Task: Find connections with filter location Alcalá de Guadaira with filter topic #personaltraining with filter profile language Potuguese with filter current company Arup with filter school PRIST University - India with filter industry Dentists with filter service category Information Management with filter keywords title Political Scientist
Action: Mouse moved to (519, 66)
Screenshot: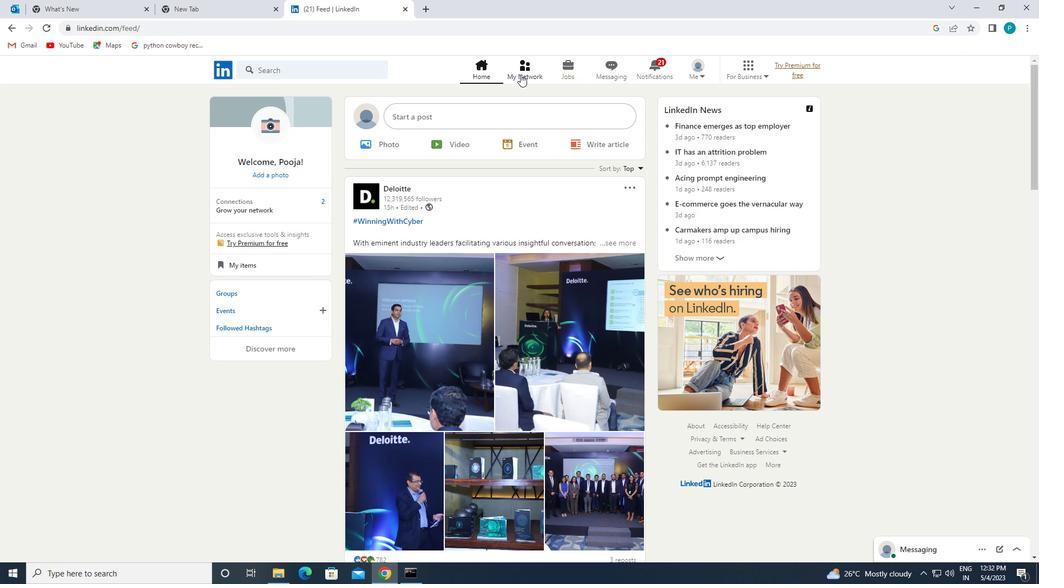 
Action: Mouse pressed left at (519, 66)
Screenshot: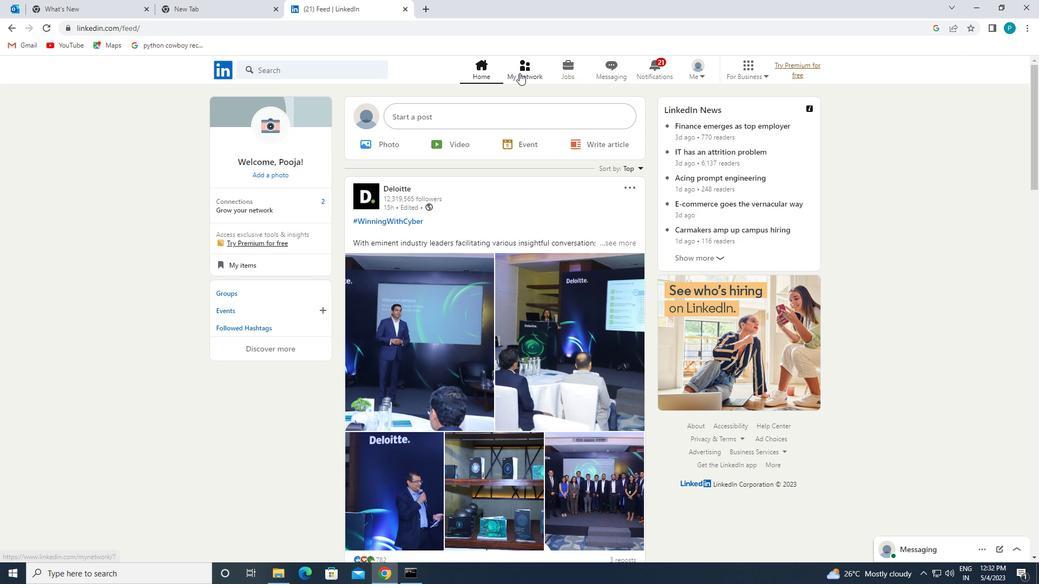 
Action: Mouse moved to (314, 130)
Screenshot: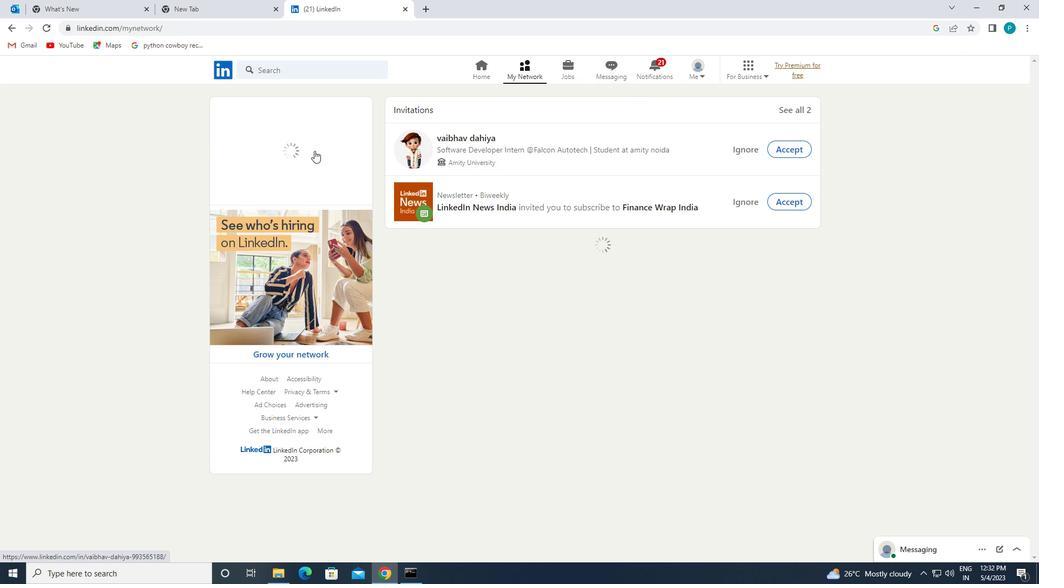 
Action: Mouse pressed left at (314, 130)
Screenshot: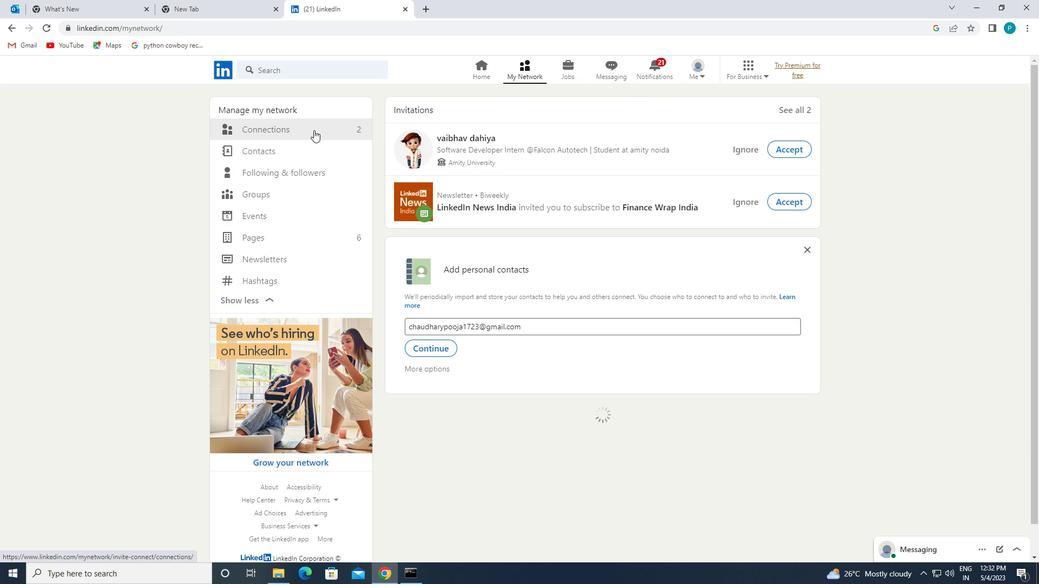 
Action: Mouse moved to (581, 132)
Screenshot: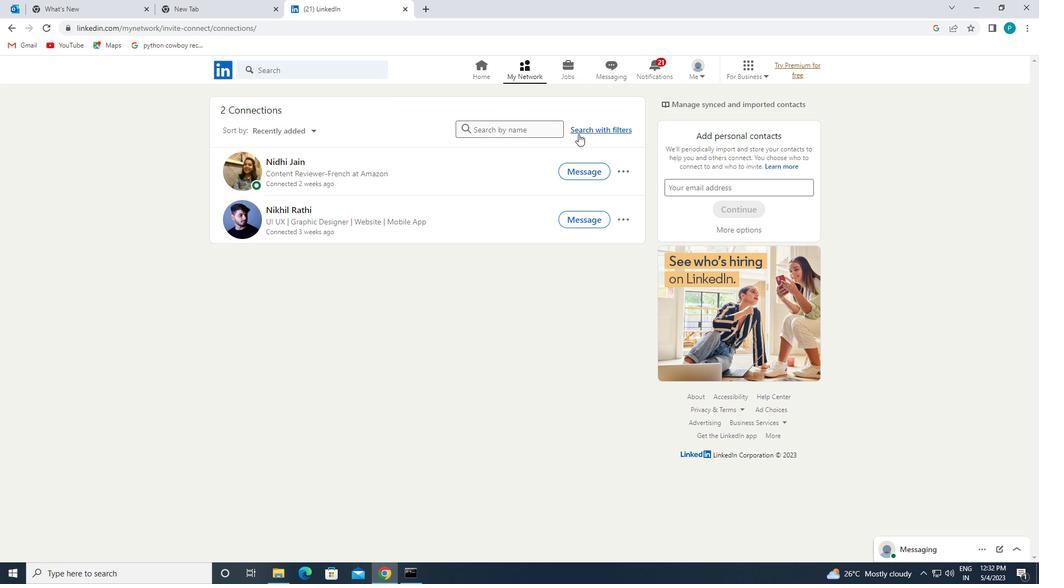 
Action: Mouse pressed left at (581, 132)
Screenshot: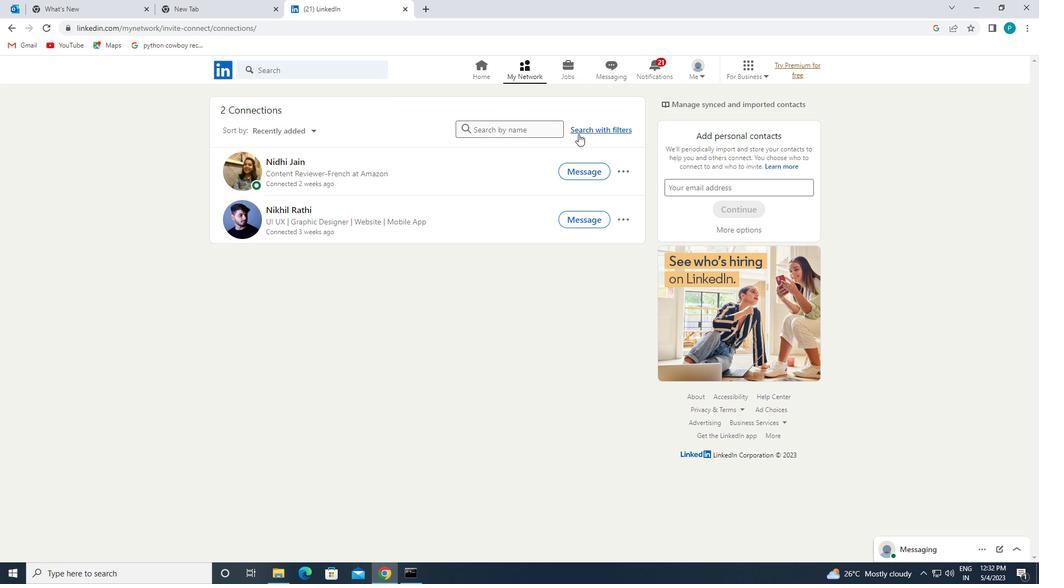 
Action: Mouse moved to (551, 103)
Screenshot: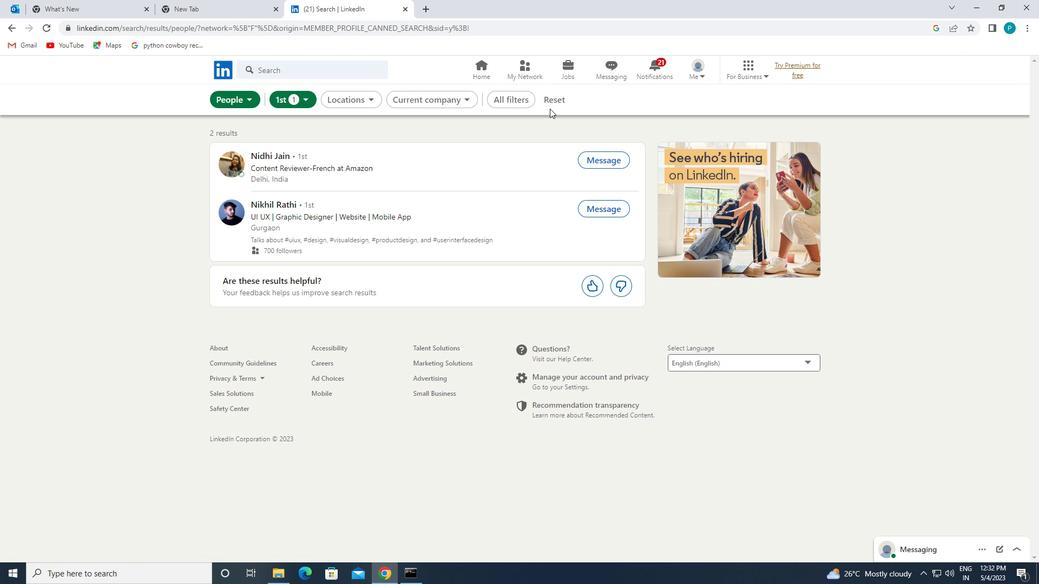 
Action: Mouse pressed left at (551, 103)
Screenshot: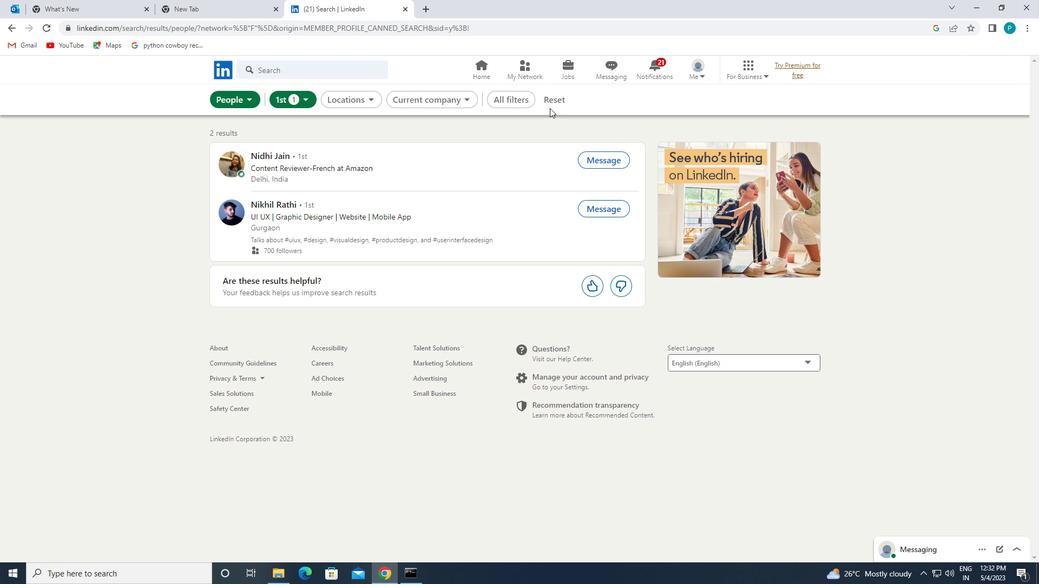 
Action: Mouse moved to (538, 95)
Screenshot: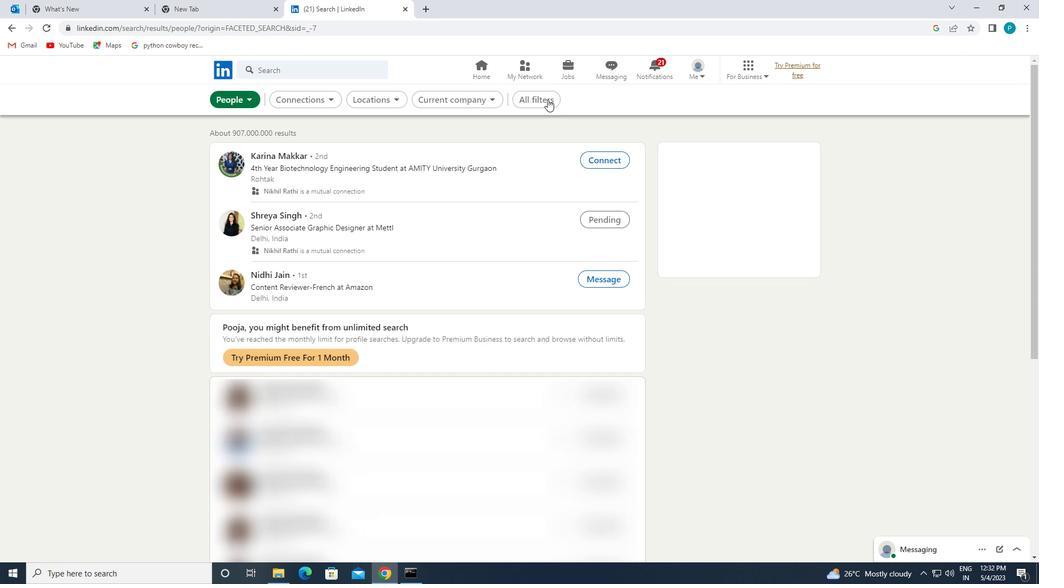 
Action: Mouse pressed left at (538, 95)
Screenshot: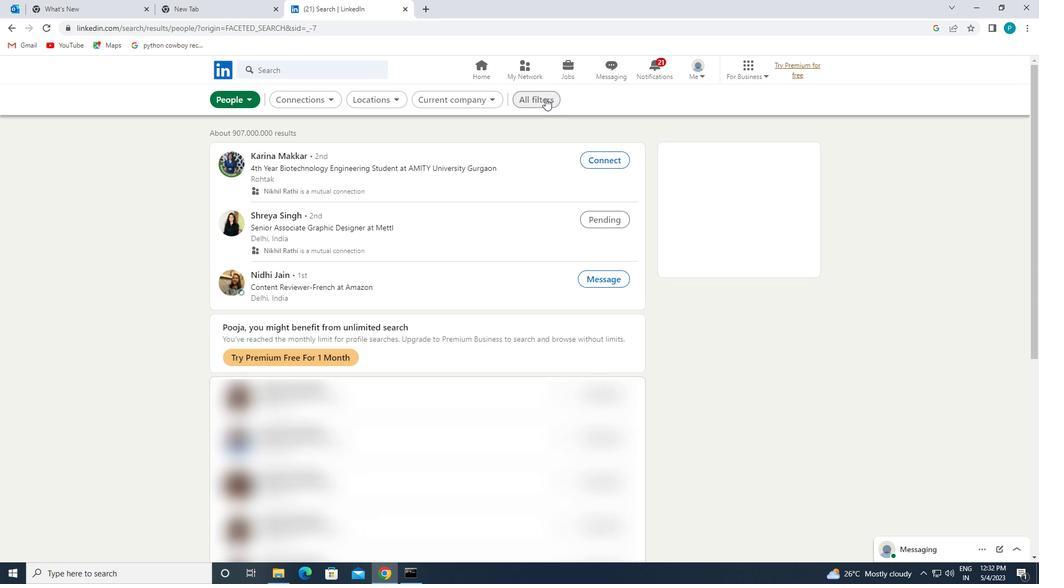 
Action: Mouse moved to (1007, 330)
Screenshot: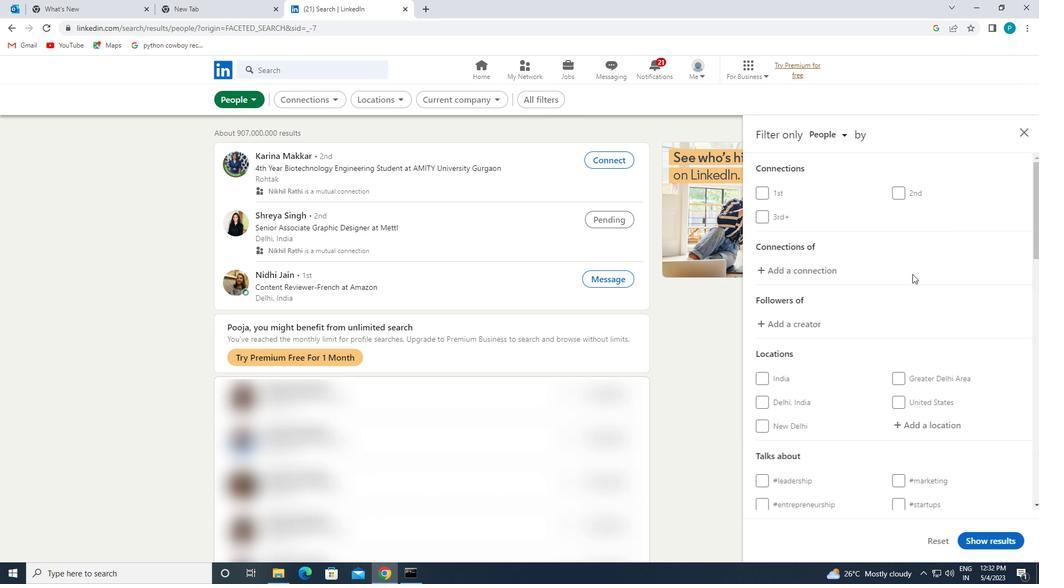 
Action: Mouse scrolled (1007, 329) with delta (0, 0)
Screenshot: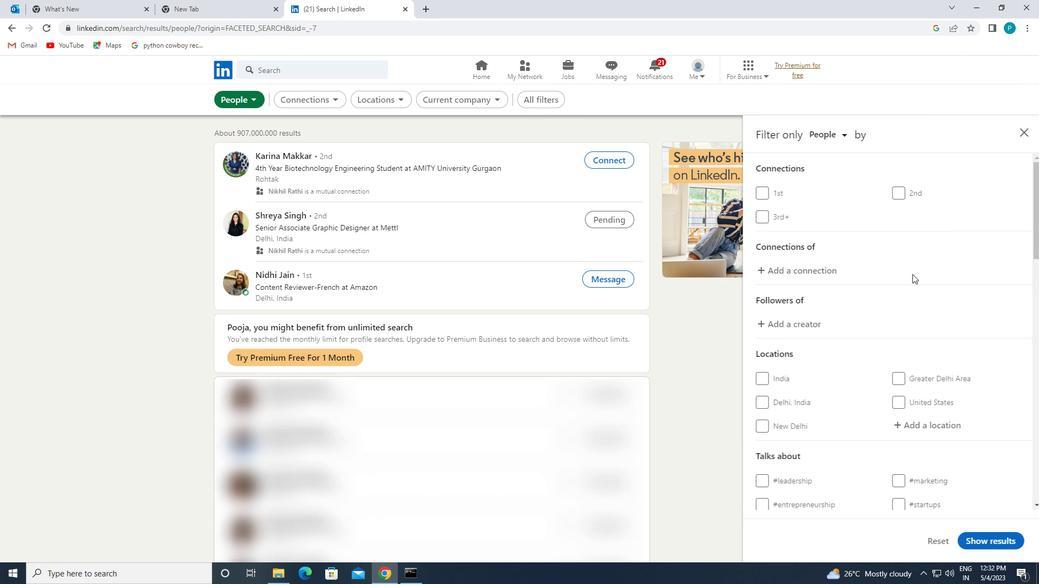 
Action: Mouse scrolled (1007, 329) with delta (0, 0)
Screenshot: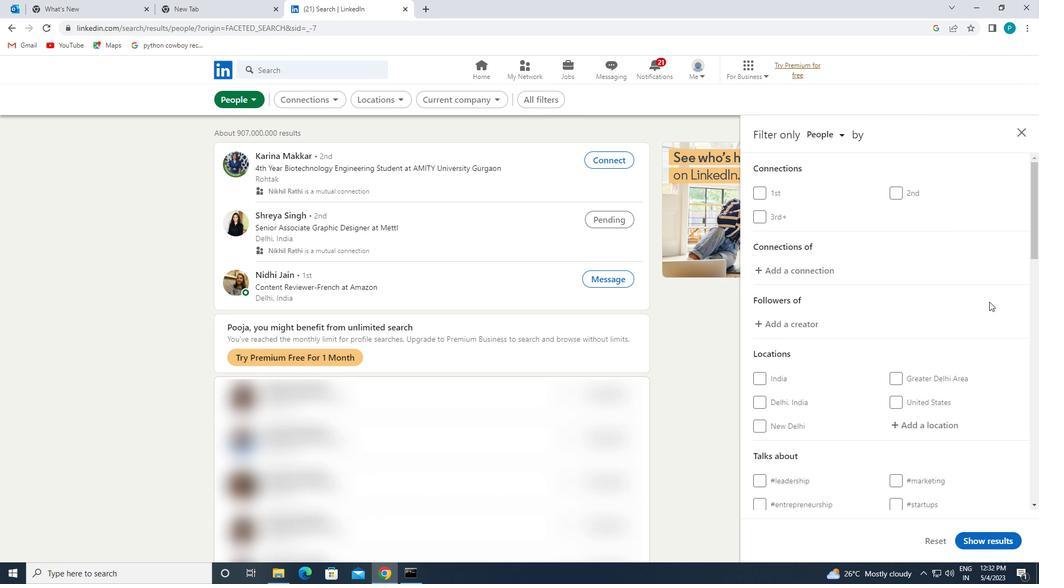 
Action: Mouse moved to (1007, 330)
Screenshot: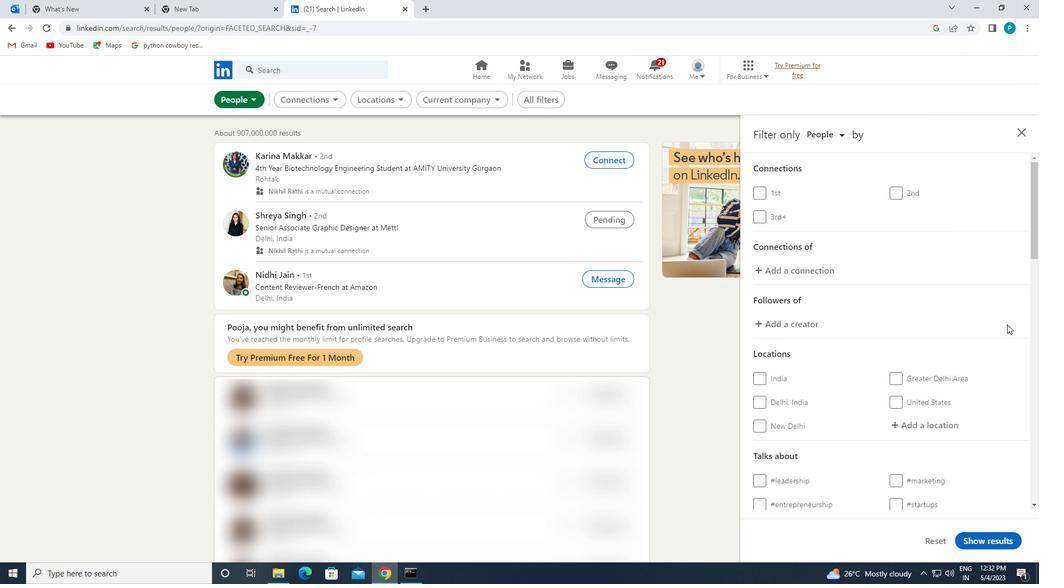
Action: Mouse scrolled (1007, 330) with delta (0, 0)
Screenshot: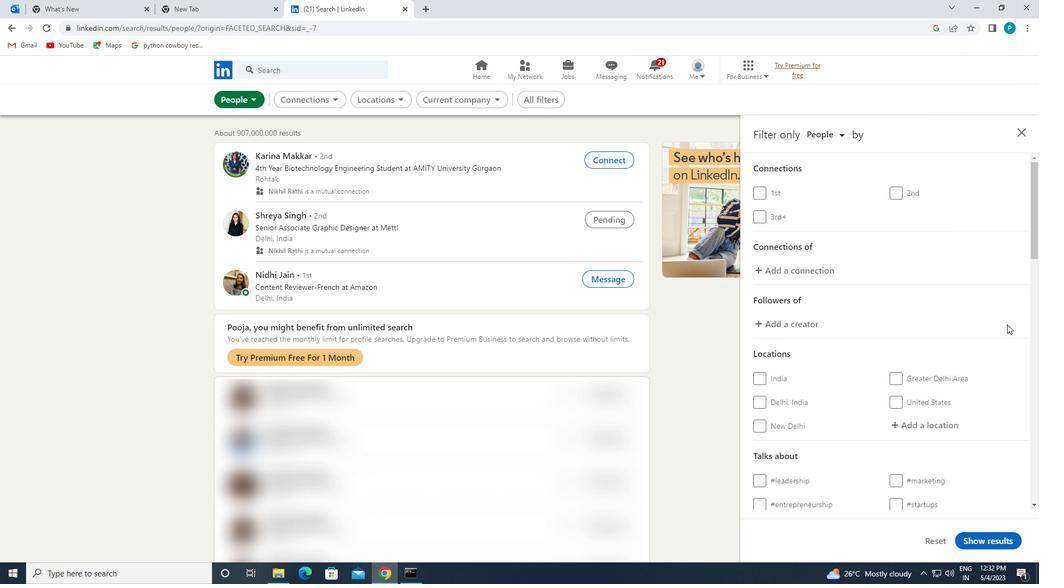 
Action: Mouse moved to (900, 265)
Screenshot: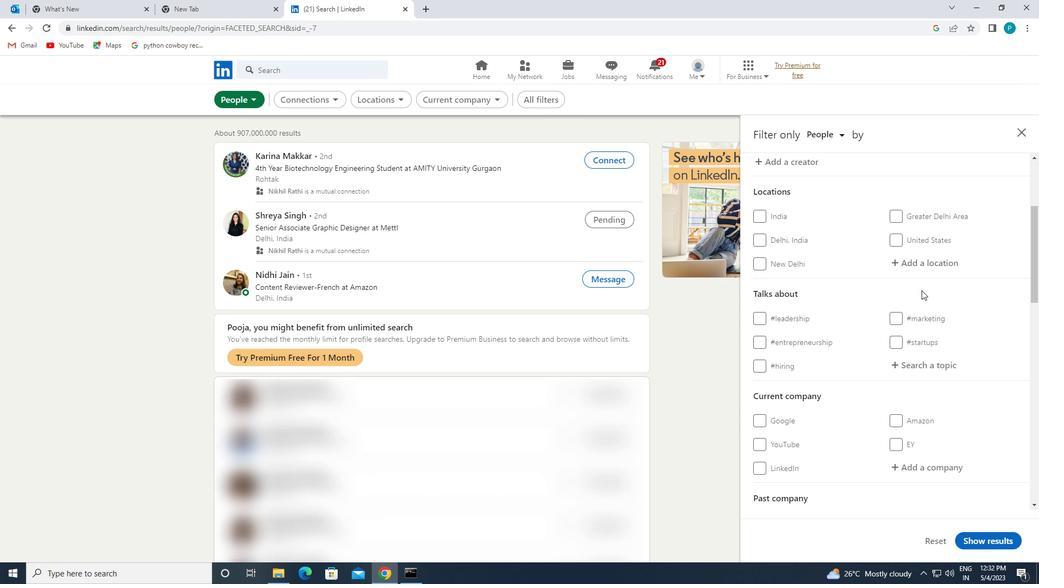 
Action: Mouse pressed left at (900, 265)
Screenshot: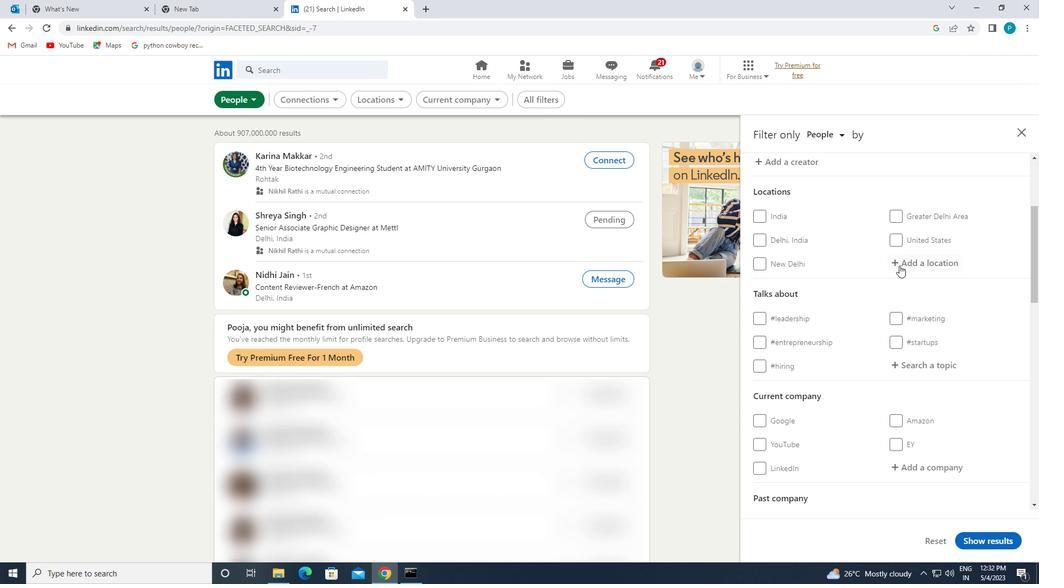 
Action: Mouse moved to (892, 268)
Screenshot: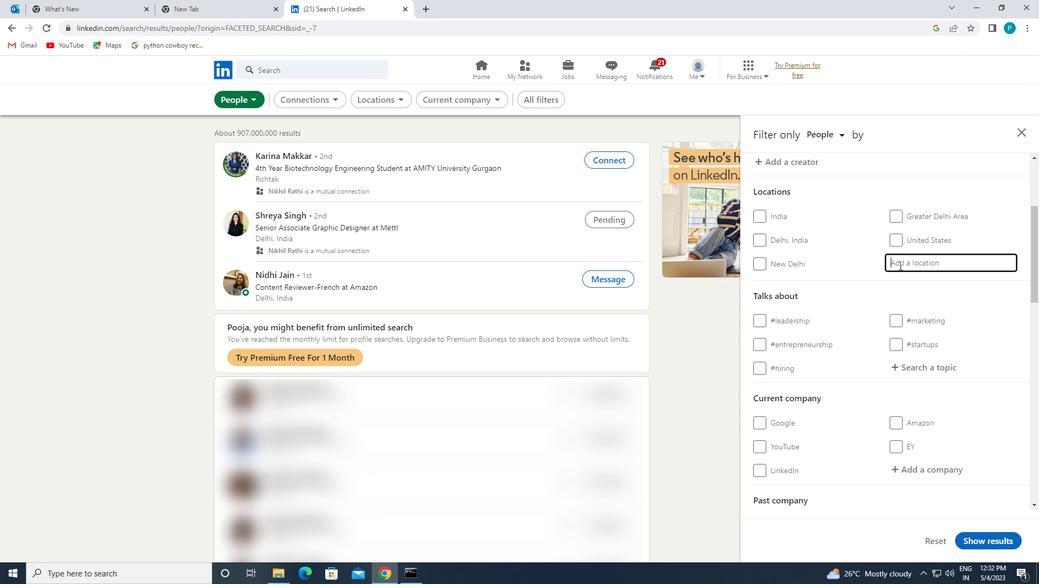 
Action: Key pressed <Key.caps_lock>a<Key.caps_lock>lcala
Screenshot: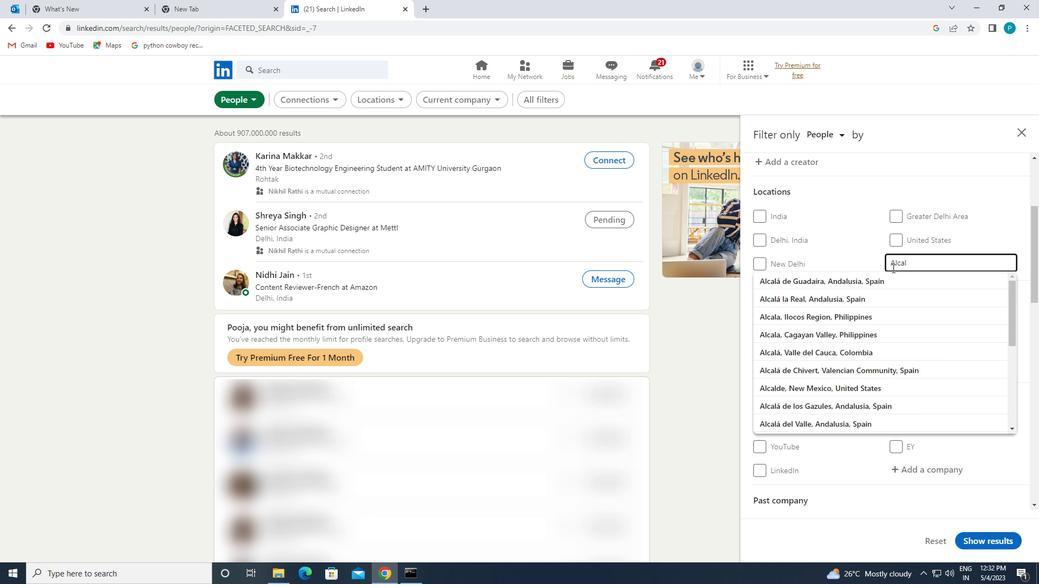 
Action: Mouse moved to (870, 278)
Screenshot: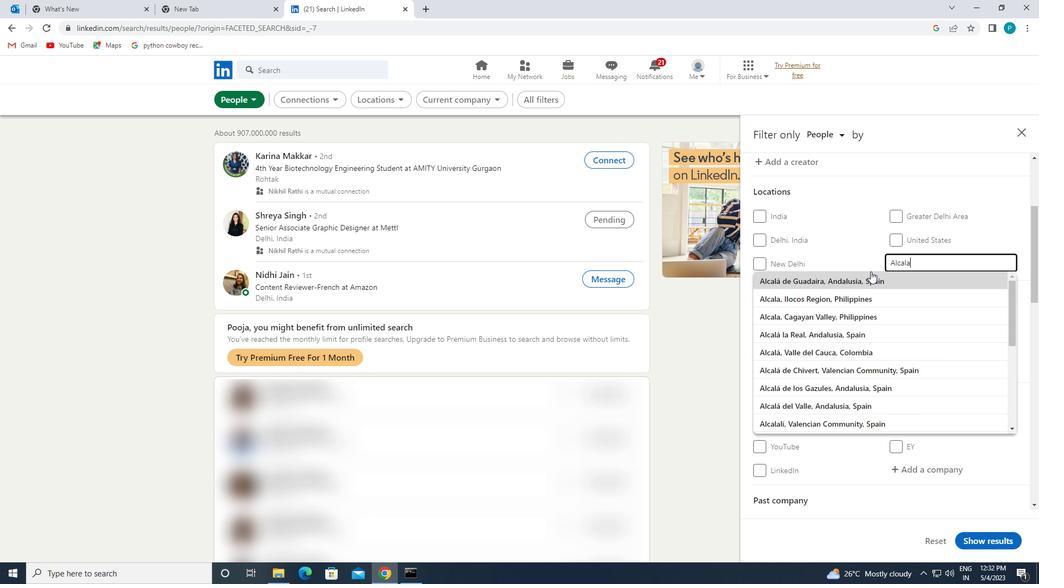 
Action: Mouse pressed left at (870, 278)
Screenshot: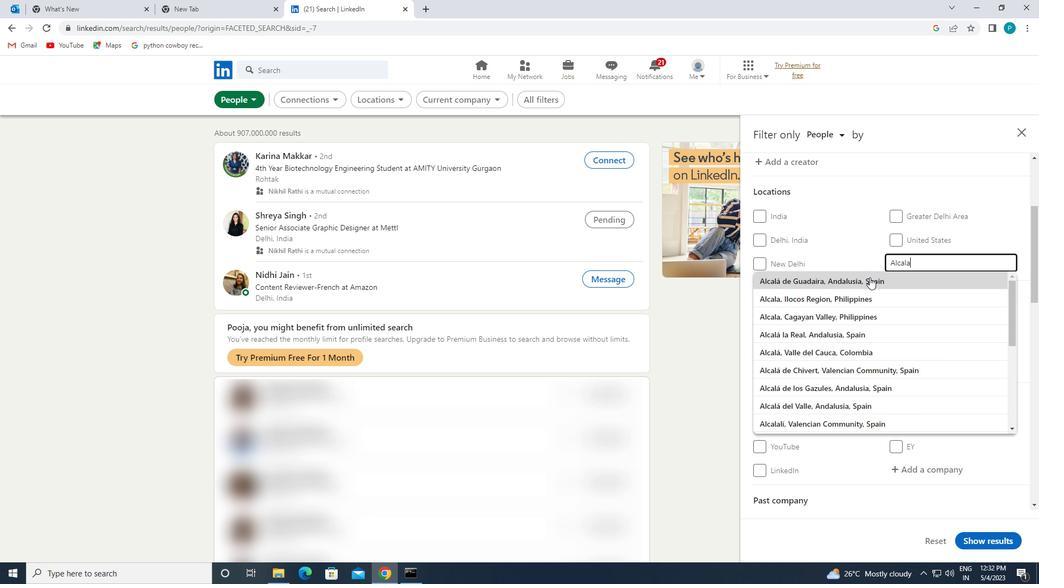 
Action: Mouse moved to (869, 278)
Screenshot: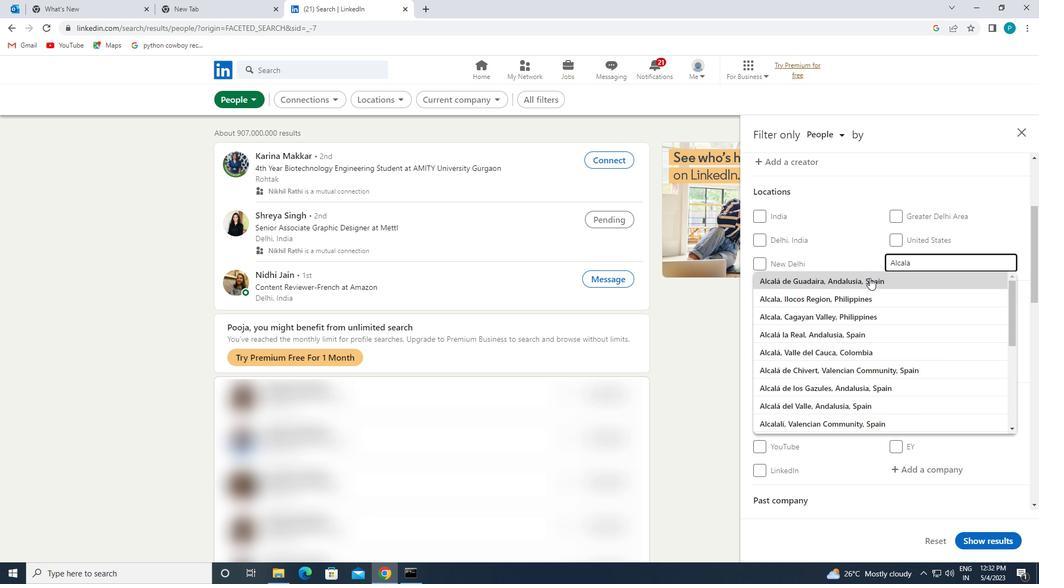 
Action: Mouse scrolled (869, 278) with delta (0, 0)
Screenshot: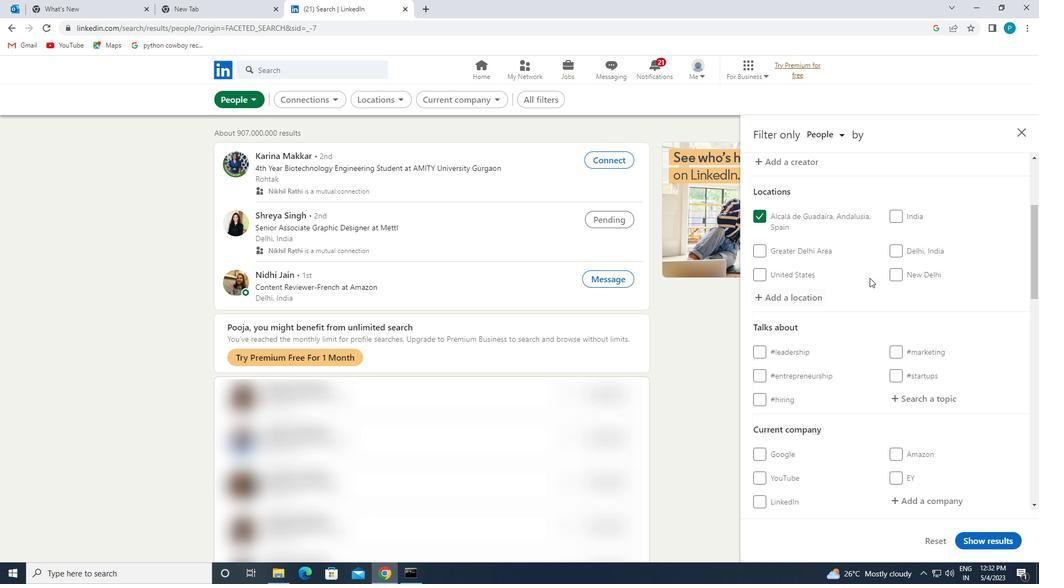 
Action: Mouse scrolled (869, 278) with delta (0, 0)
Screenshot: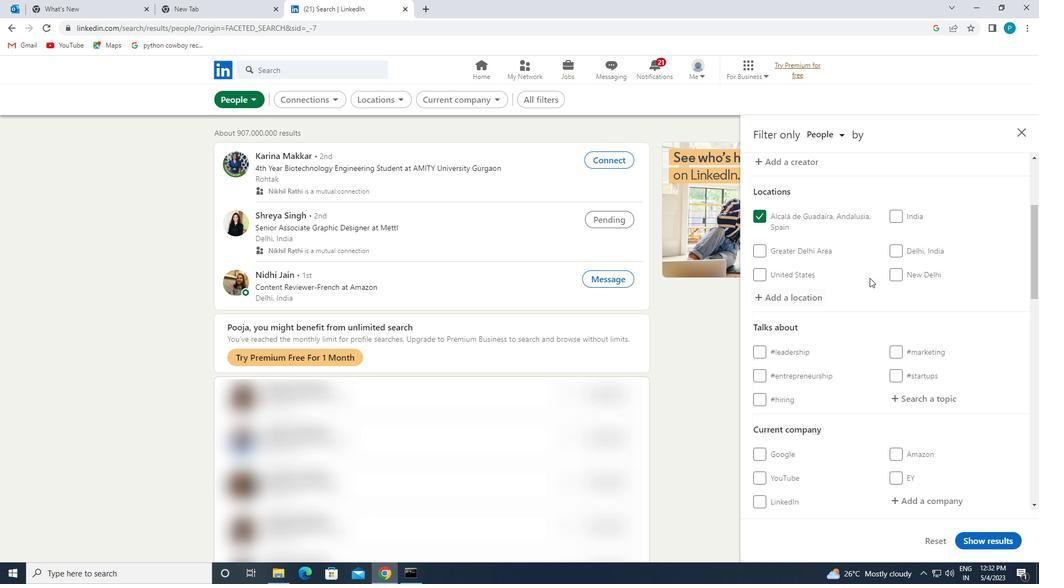 
Action: Mouse scrolled (869, 278) with delta (0, 0)
Screenshot: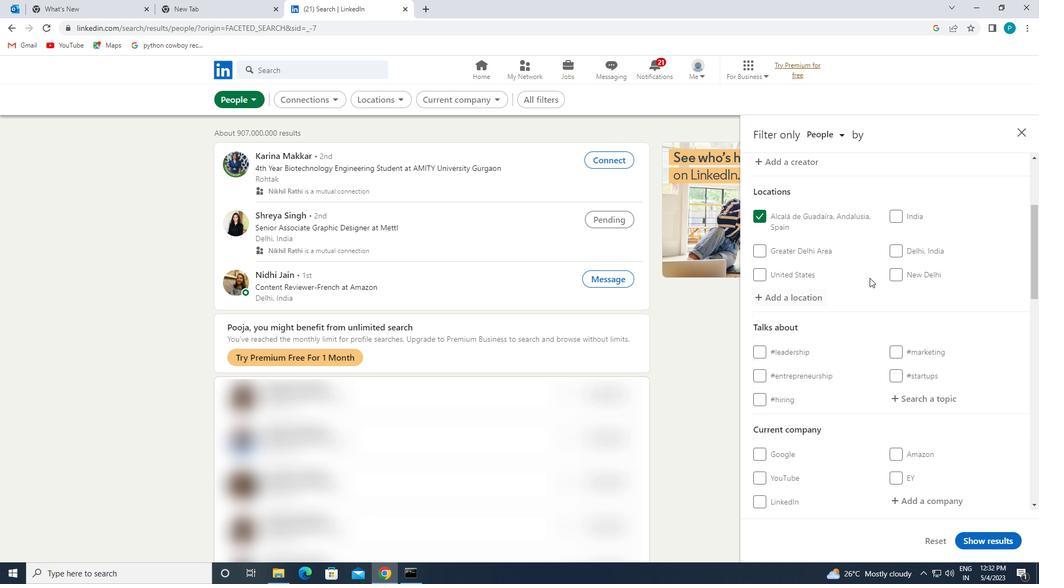 
Action: Mouse moved to (913, 233)
Screenshot: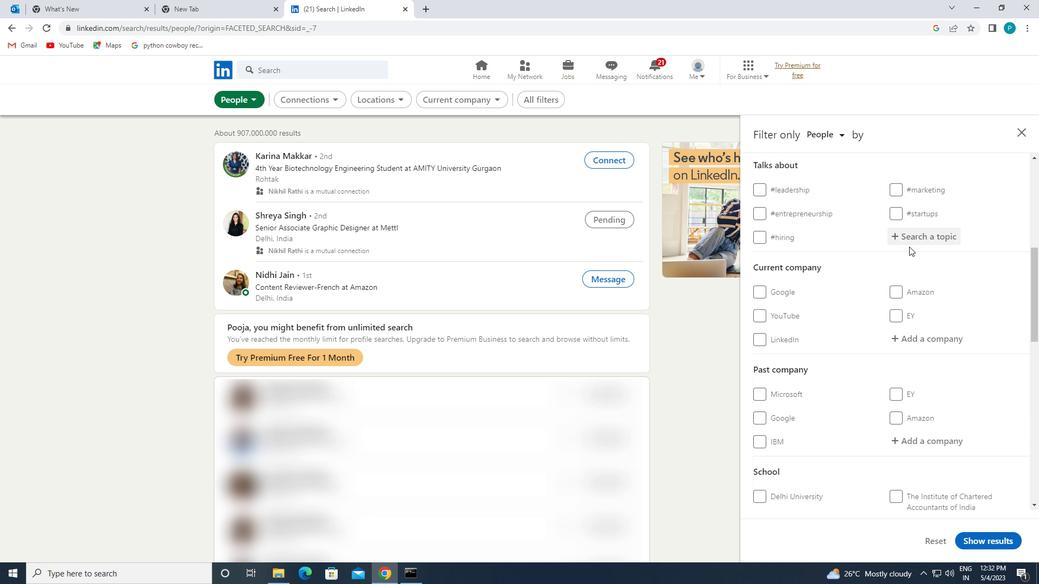 
Action: Mouse pressed left at (913, 233)
Screenshot: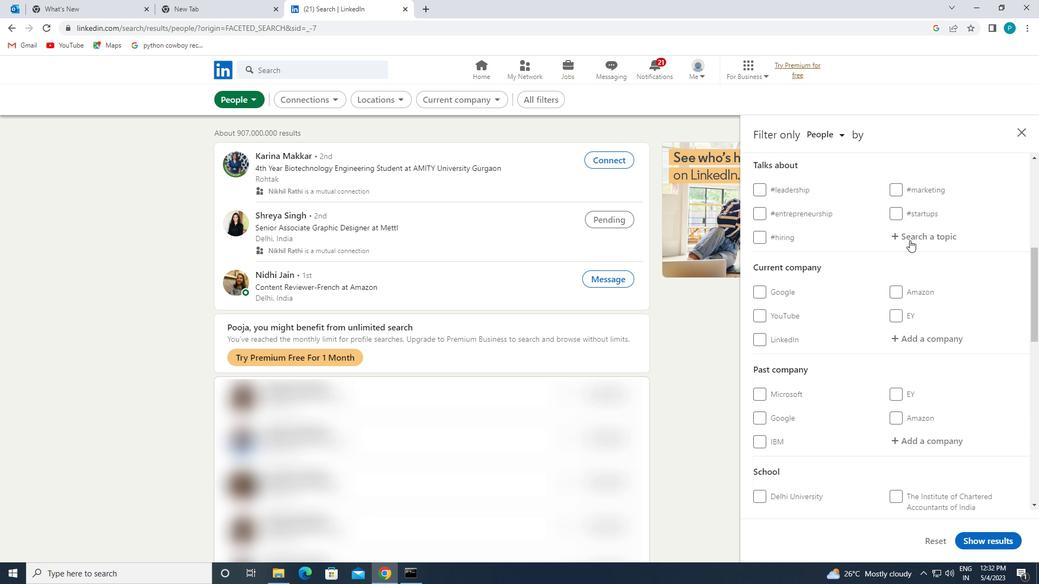 
Action: Mouse moved to (913, 232)
Screenshot: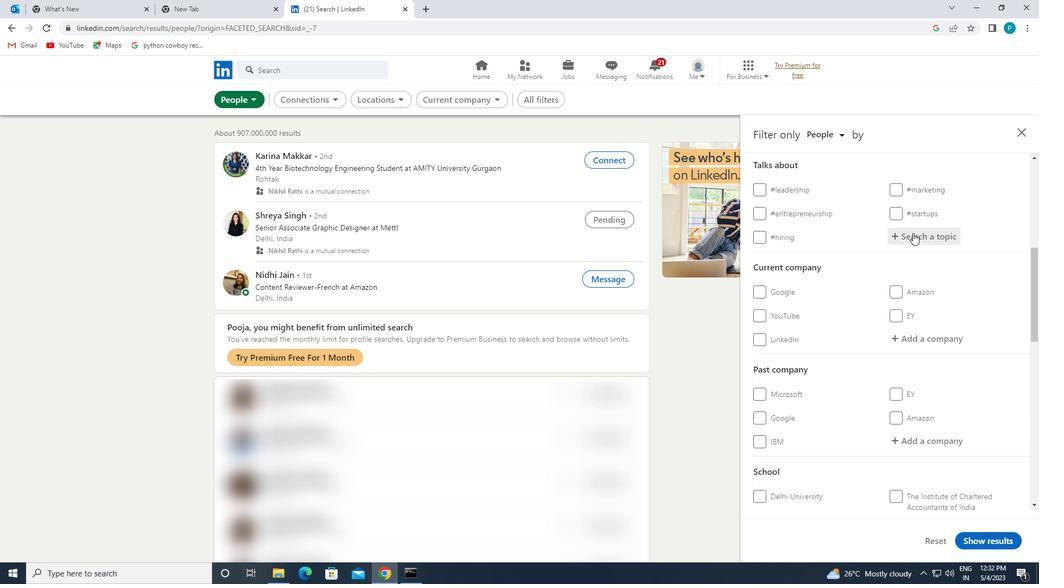 
Action: Key pressed <Key.shift>#PERSONALTRAINING
Screenshot: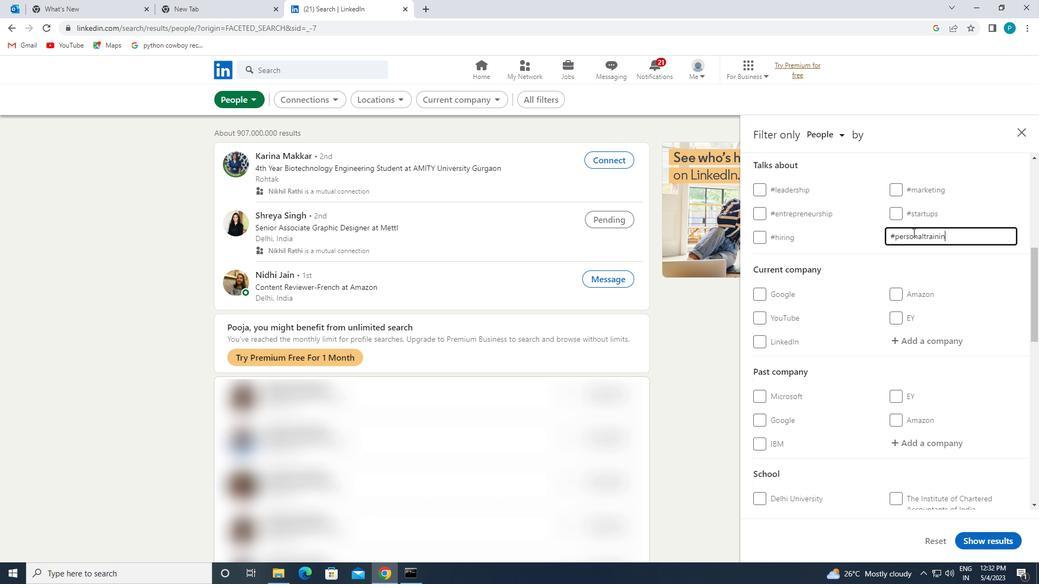 
Action: Mouse moved to (923, 341)
Screenshot: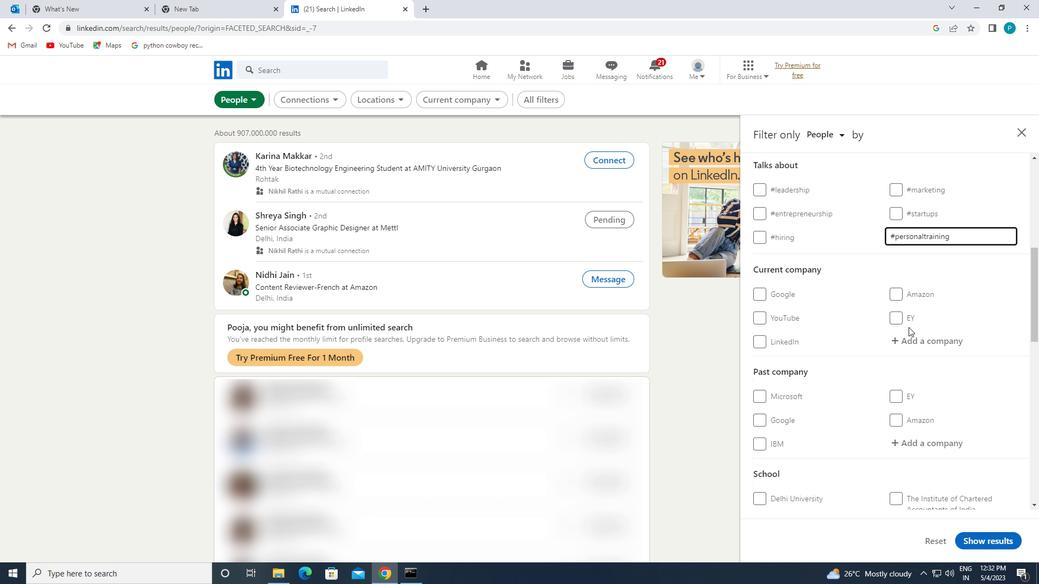
Action: Mouse pressed left at (923, 341)
Screenshot: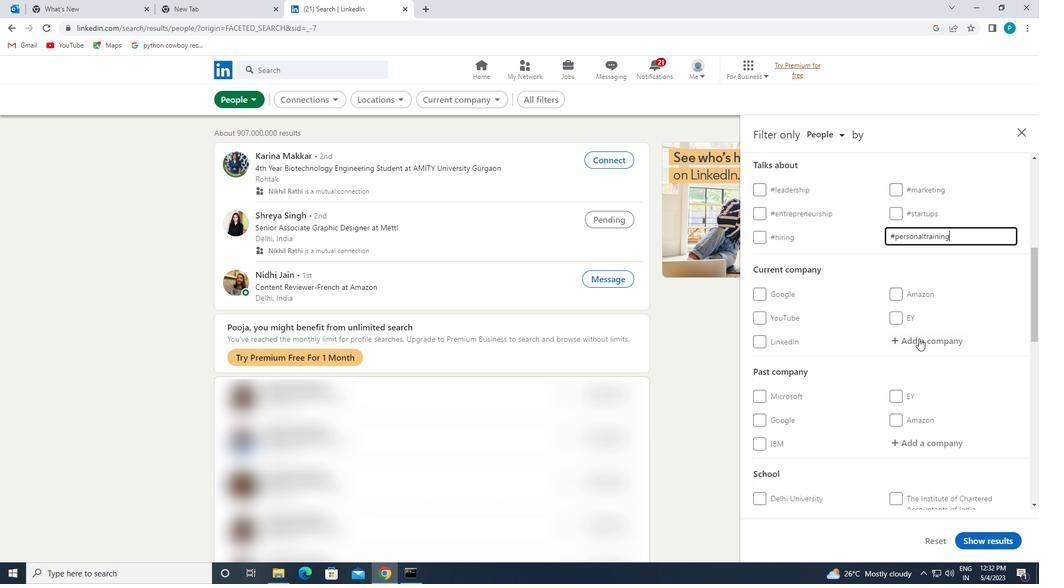 
Action: Mouse moved to (919, 369)
Screenshot: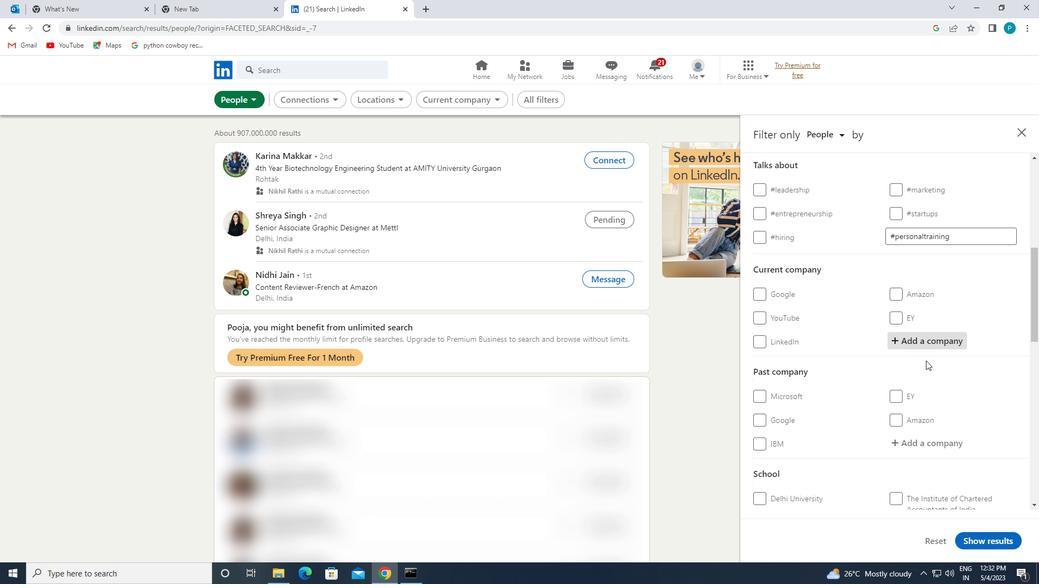 
Action: Mouse scrolled (919, 368) with delta (0, 0)
Screenshot: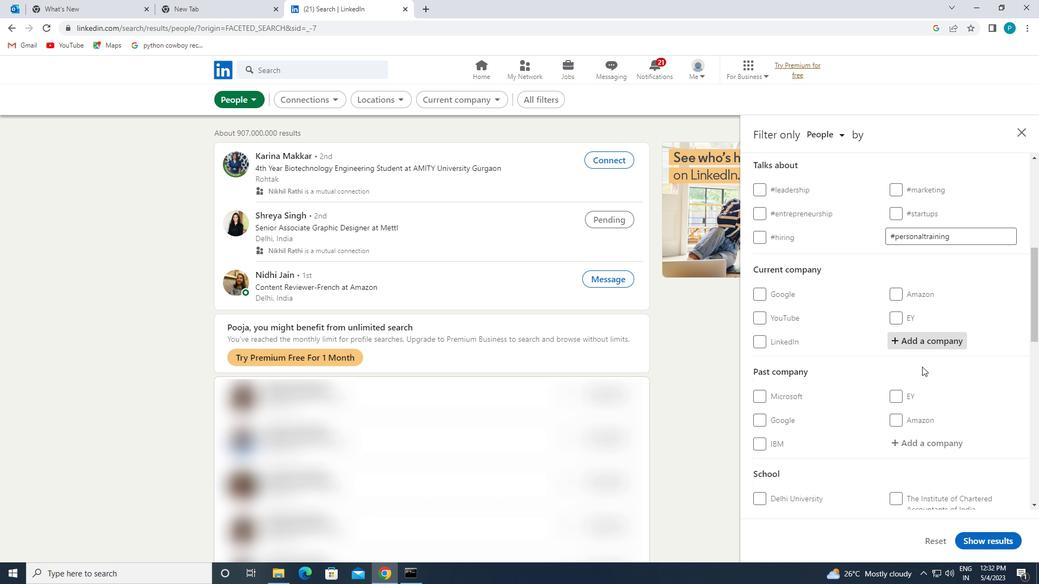 
Action: Mouse scrolled (919, 368) with delta (0, 0)
Screenshot: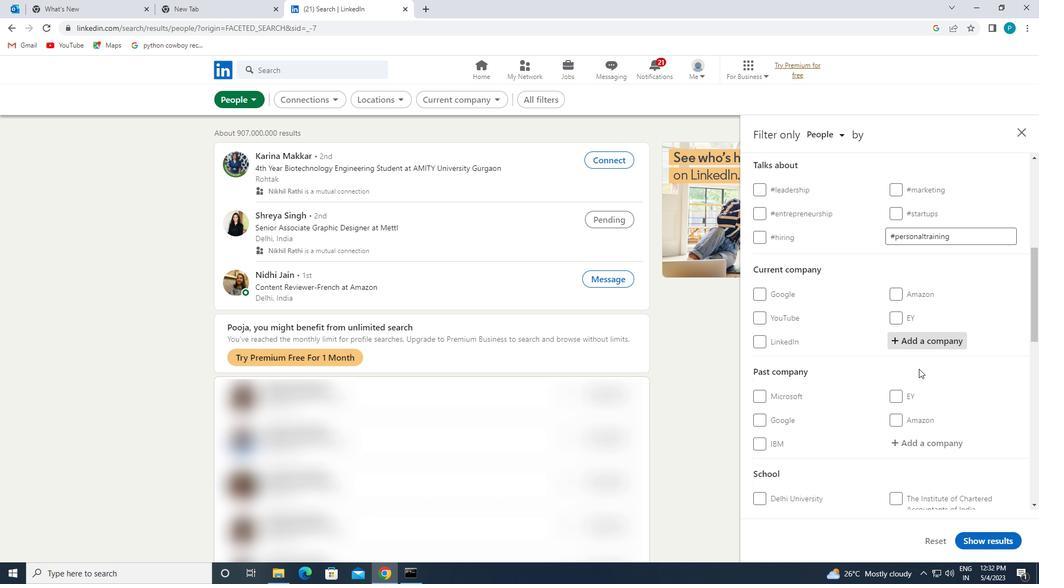 
Action: Mouse scrolled (919, 368) with delta (0, 0)
Screenshot: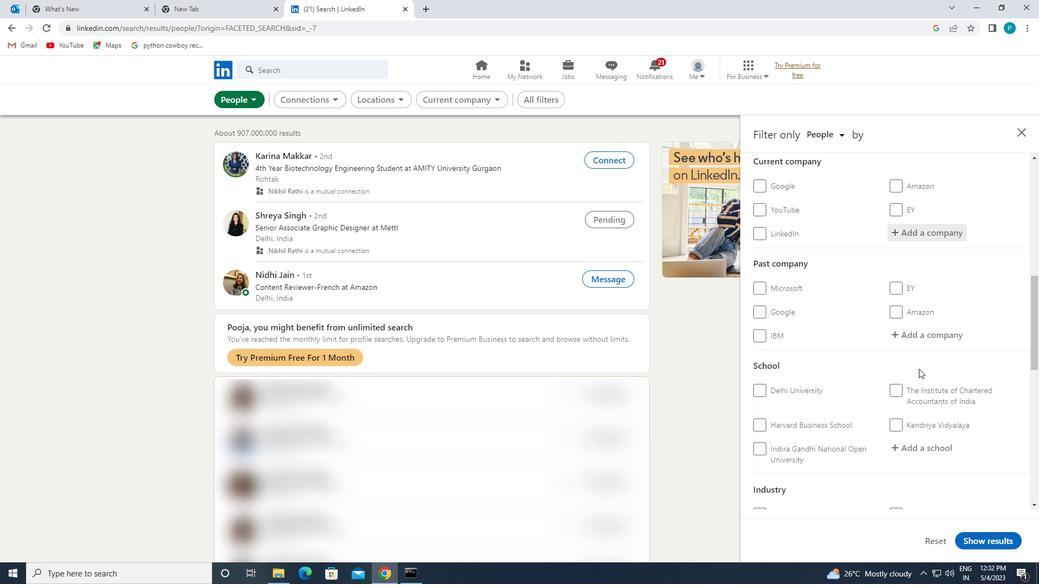 
Action: Mouse scrolled (919, 368) with delta (0, 0)
Screenshot: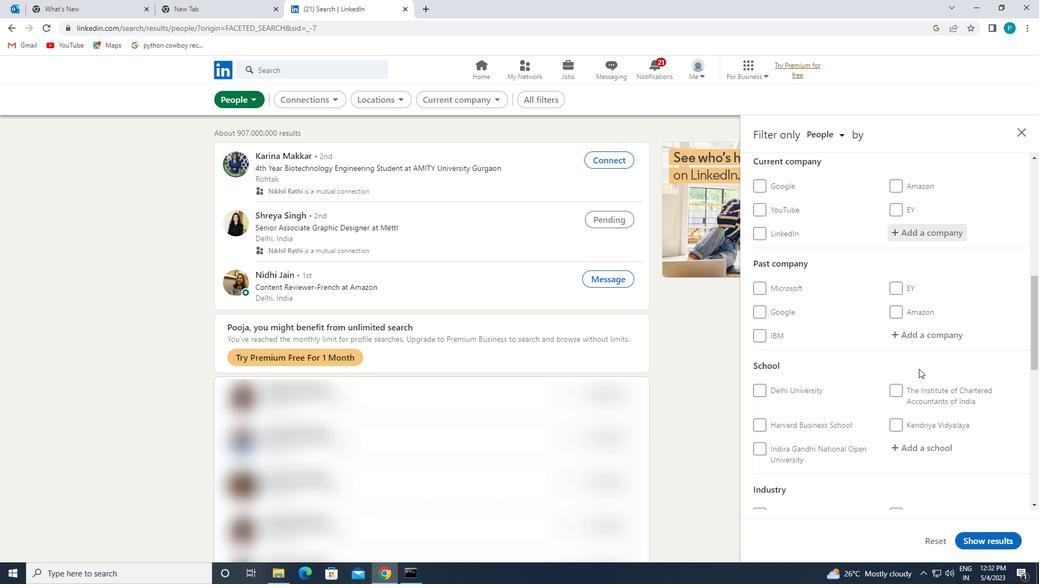 
Action: Mouse scrolled (919, 368) with delta (0, 0)
Screenshot: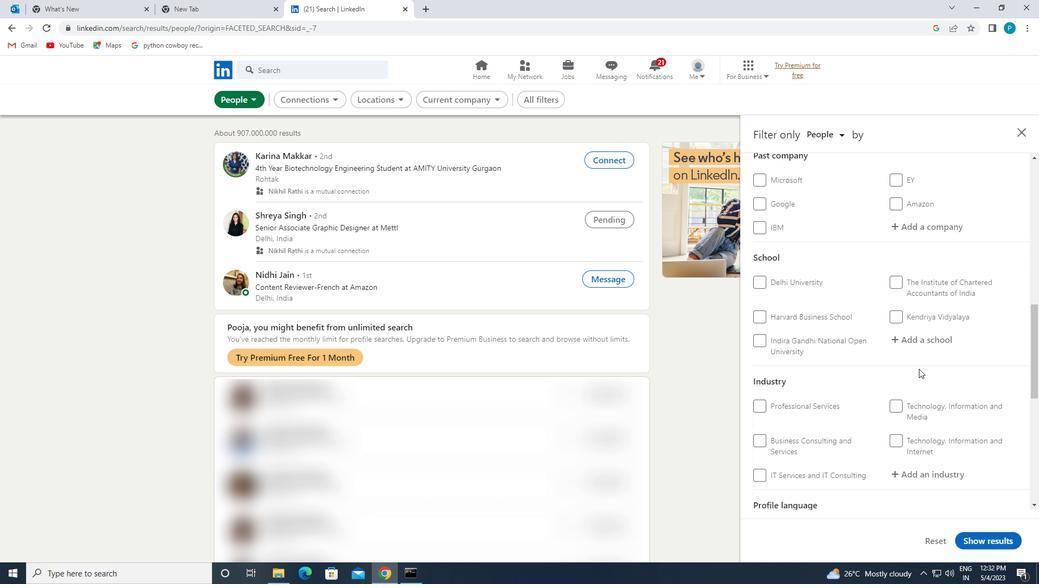 
Action: Mouse scrolled (919, 368) with delta (0, 0)
Screenshot: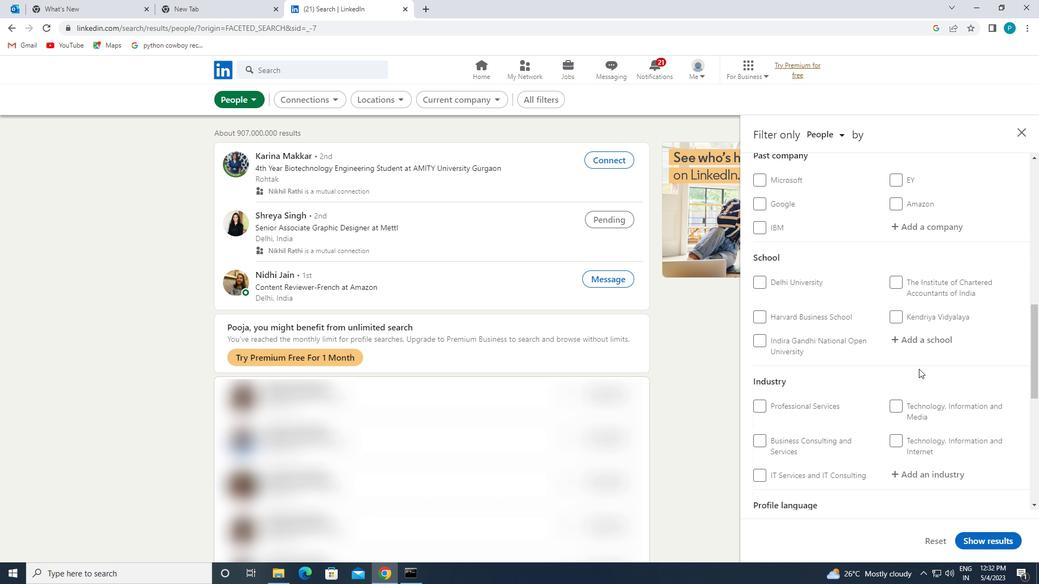 
Action: Mouse moved to (918, 370)
Screenshot: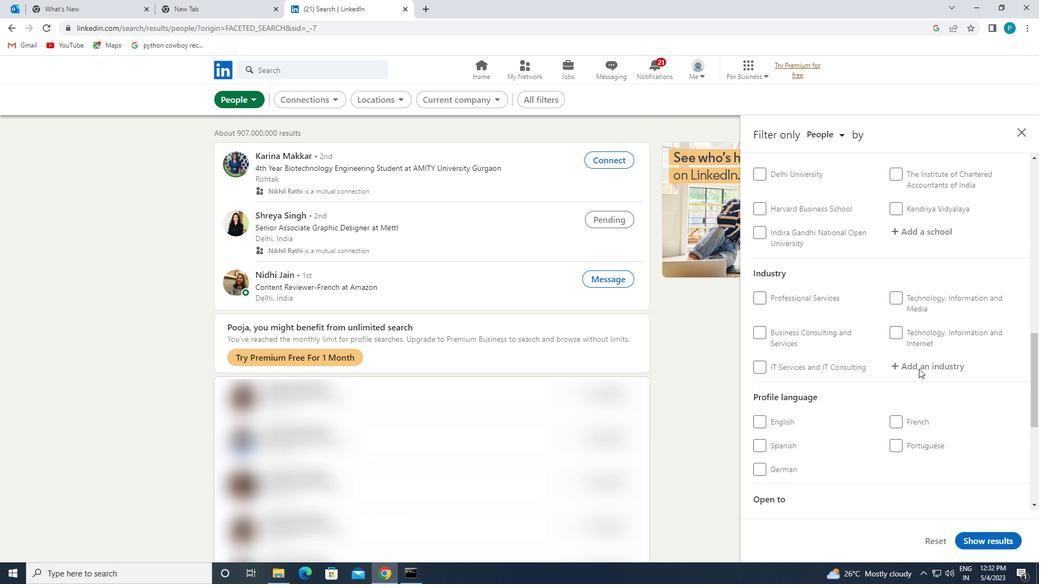 
Action: Mouse scrolled (918, 370) with delta (0, 0)
Screenshot: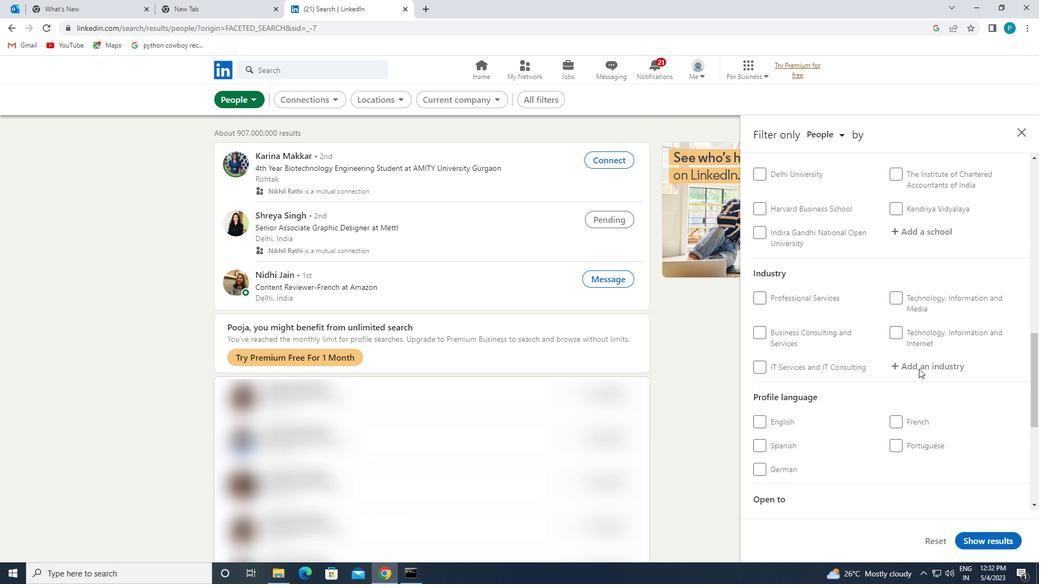 
Action: Mouse moved to (917, 373)
Screenshot: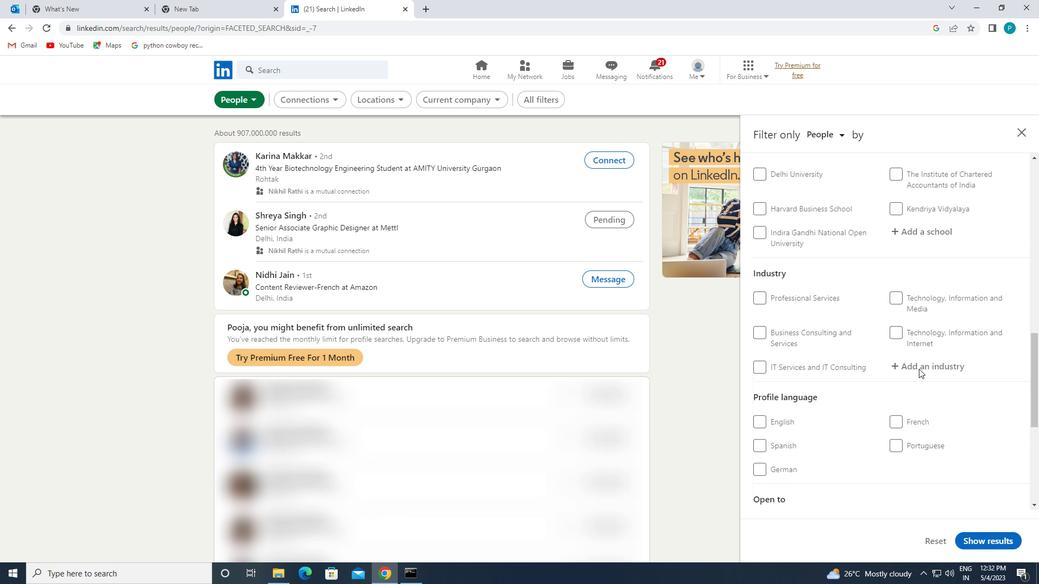 
Action: Mouse scrolled (917, 373) with delta (0, 0)
Screenshot: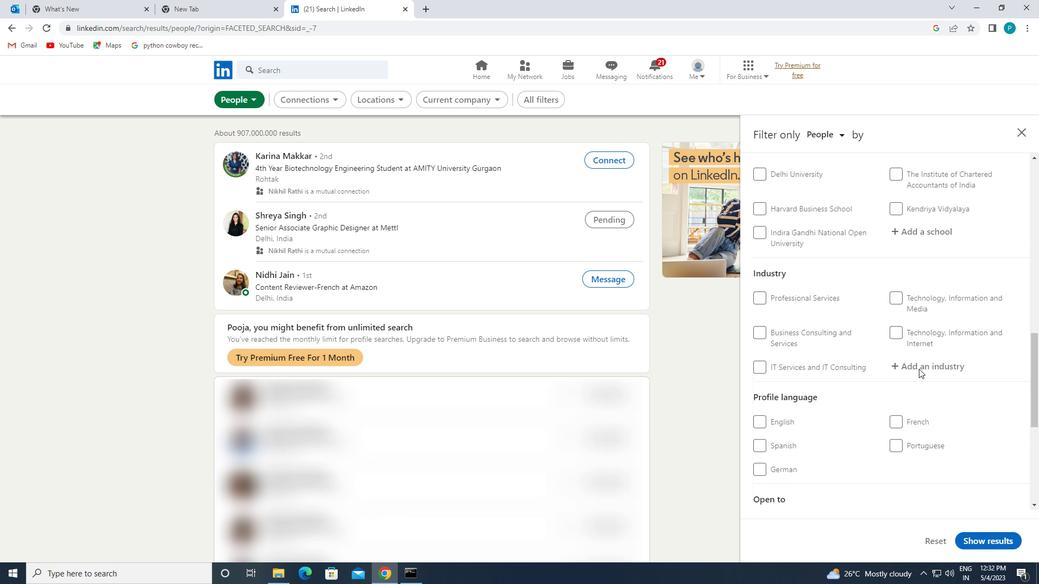 
Action: Mouse moved to (908, 337)
Screenshot: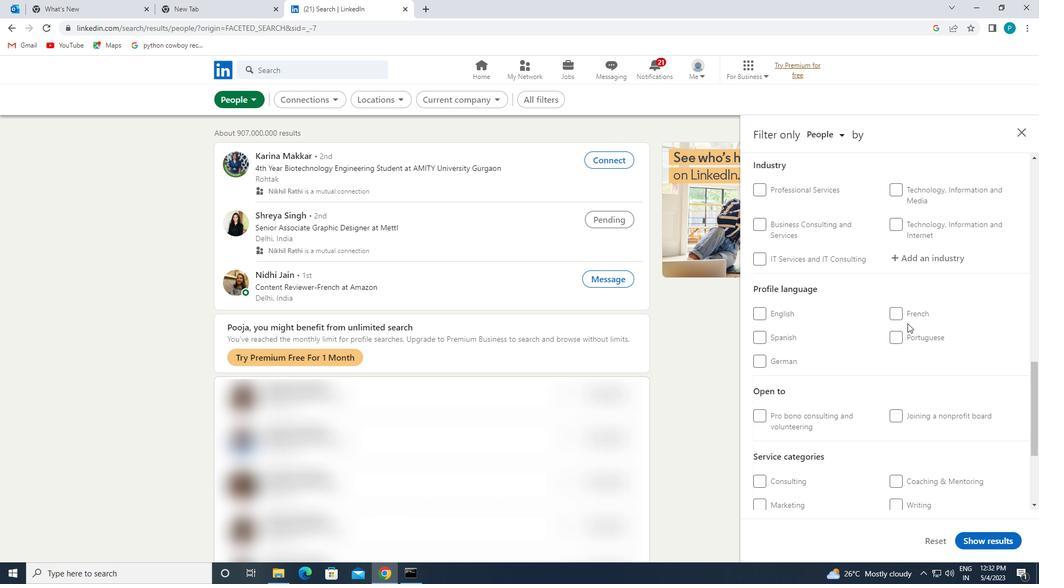 
Action: Mouse pressed left at (908, 337)
Screenshot: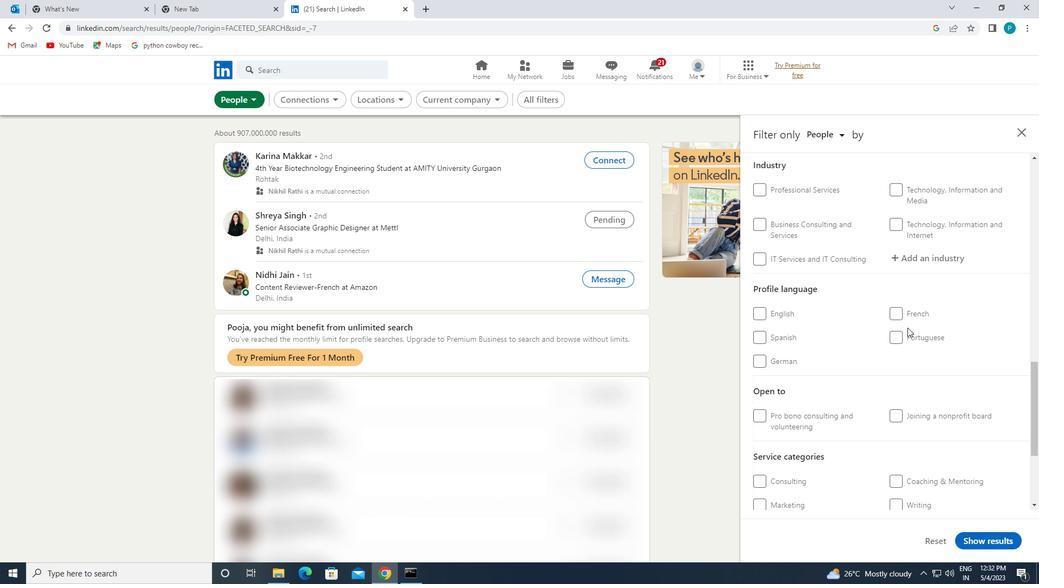 
Action: Mouse moved to (930, 328)
Screenshot: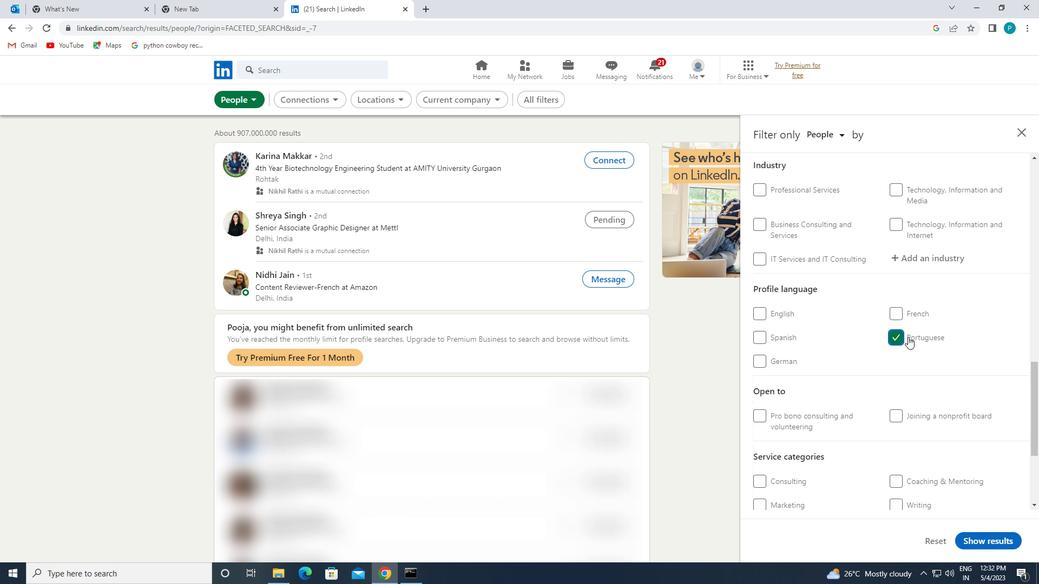 
Action: Mouse scrolled (930, 328) with delta (0, 0)
Screenshot: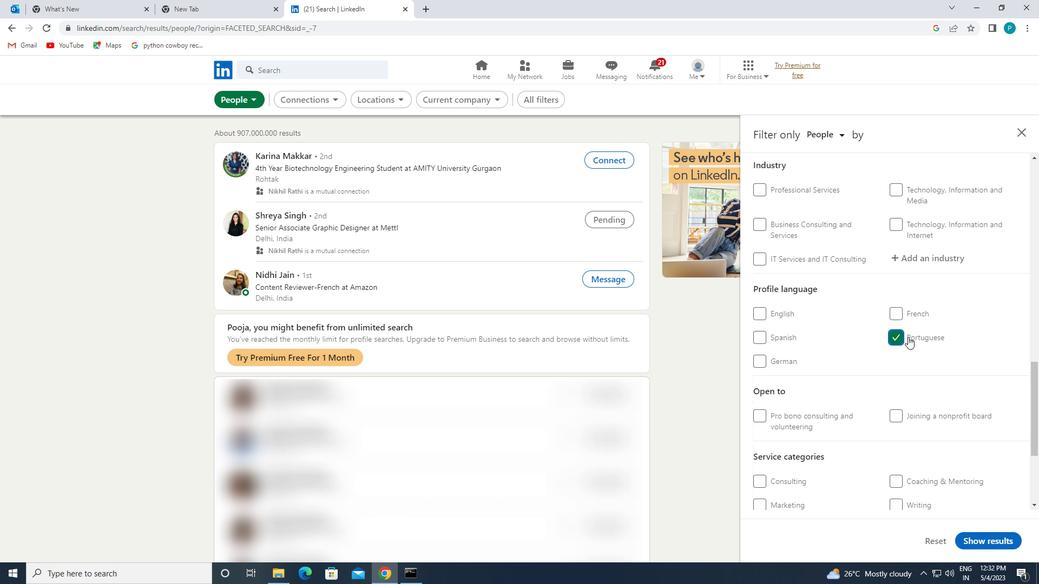 
Action: Mouse moved to (930, 327)
Screenshot: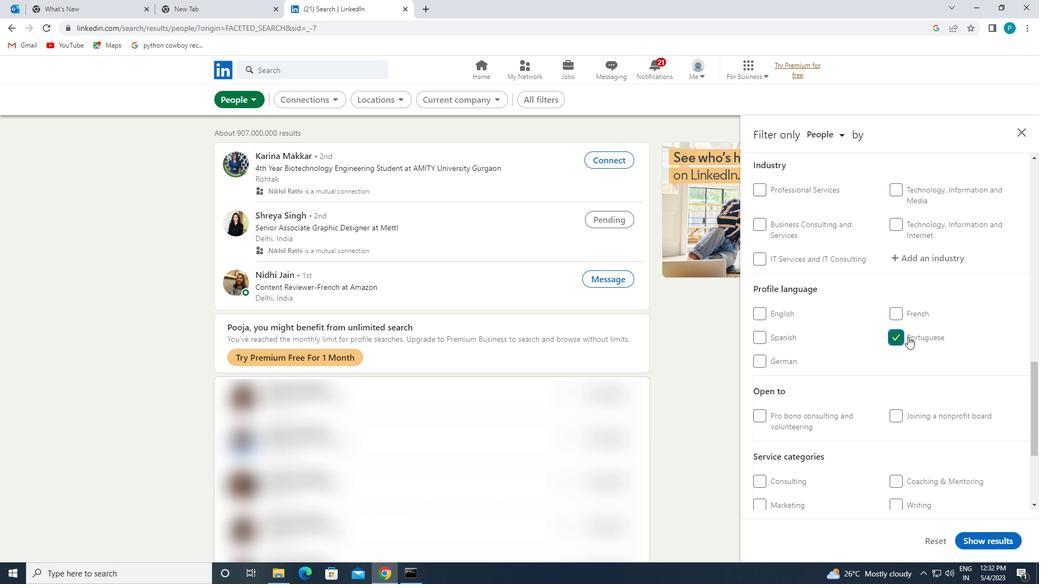 
Action: Mouse scrolled (930, 327) with delta (0, 0)
Screenshot: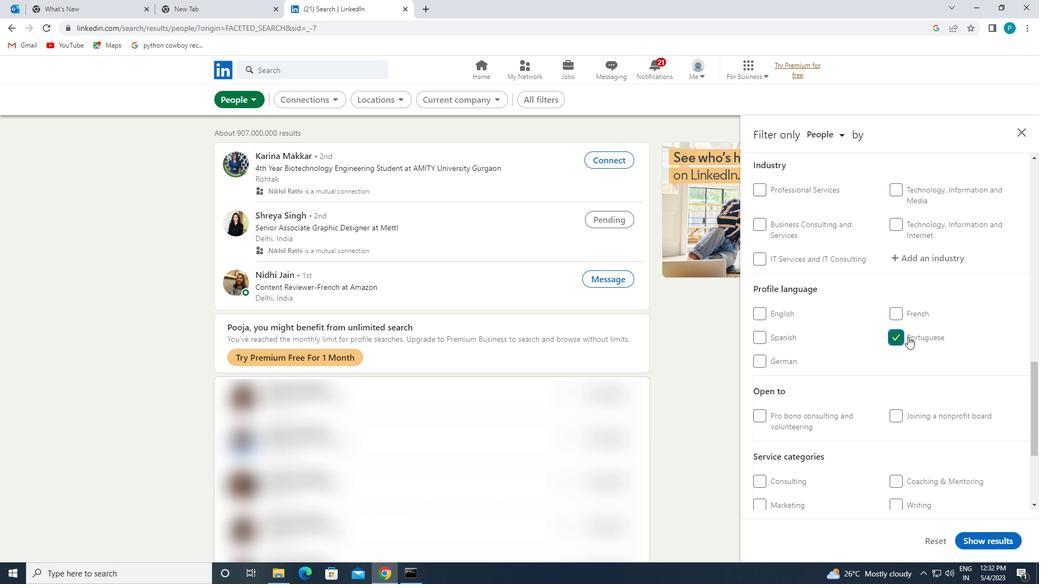 
Action: Mouse moved to (931, 325)
Screenshot: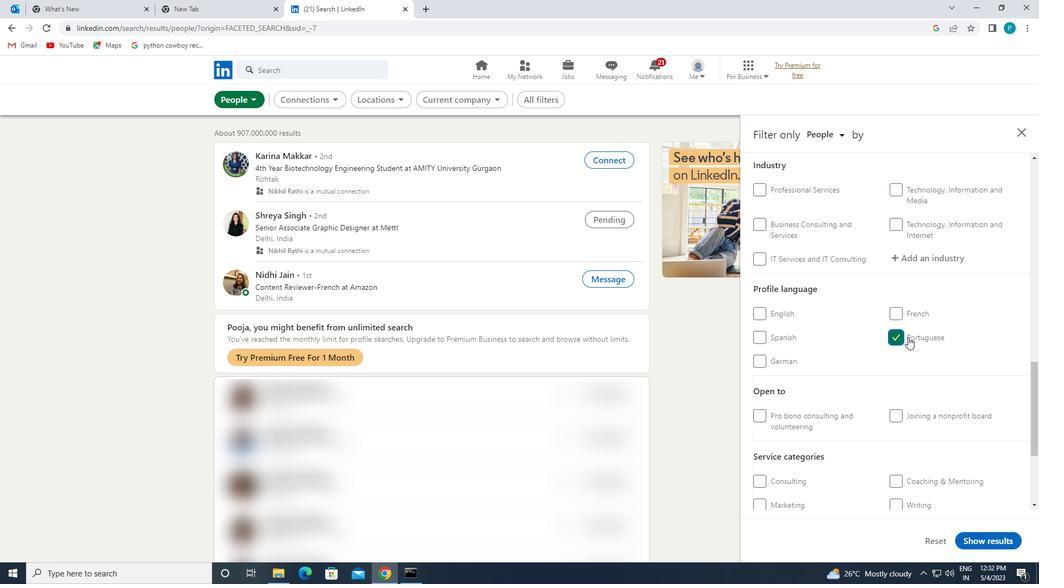 
Action: Mouse scrolled (931, 325) with delta (0, 0)
Screenshot: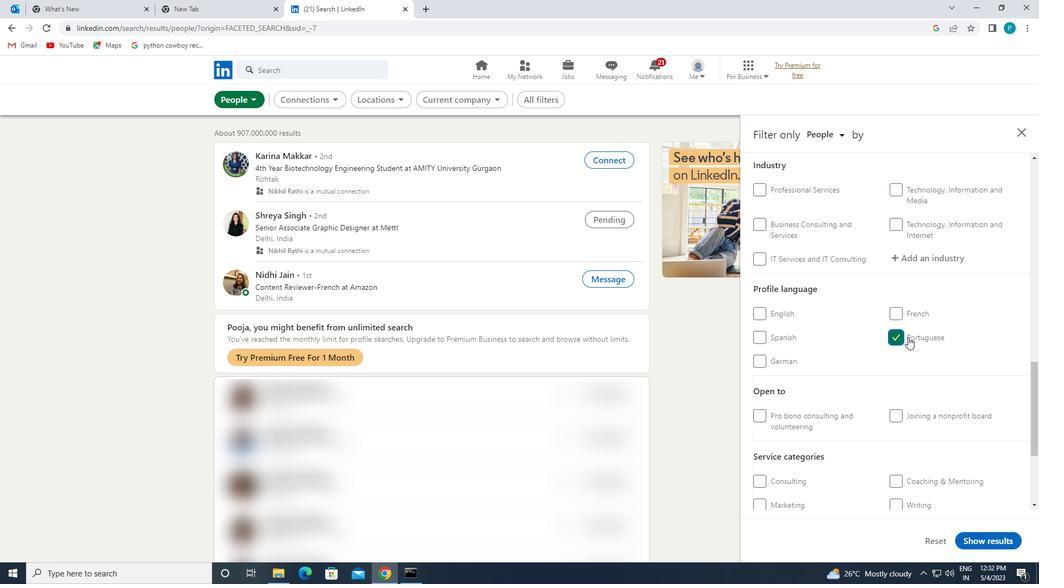 
Action: Mouse moved to (931, 324)
Screenshot: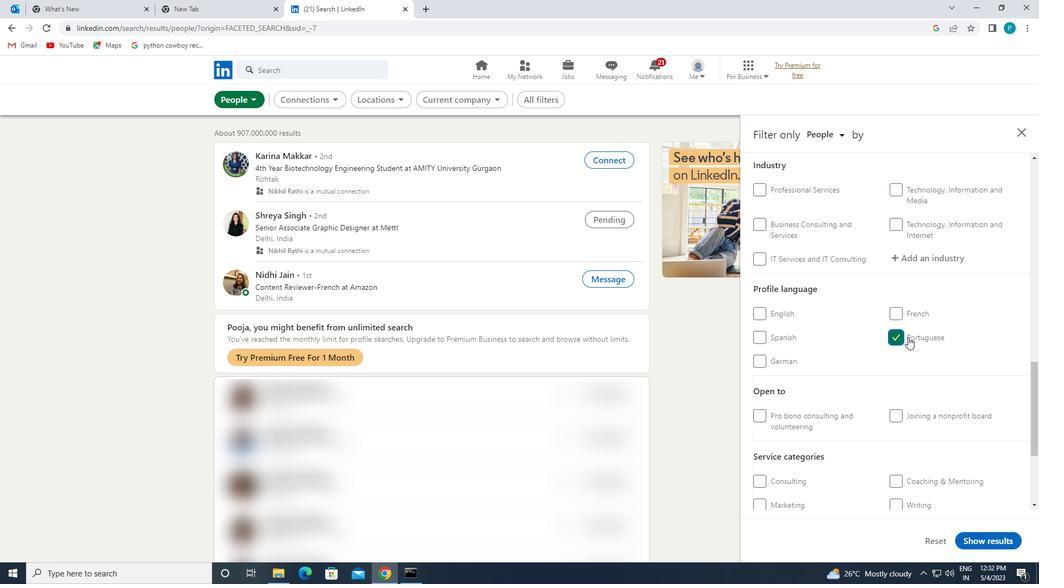 
Action: Mouse scrolled (931, 325) with delta (0, 0)
Screenshot: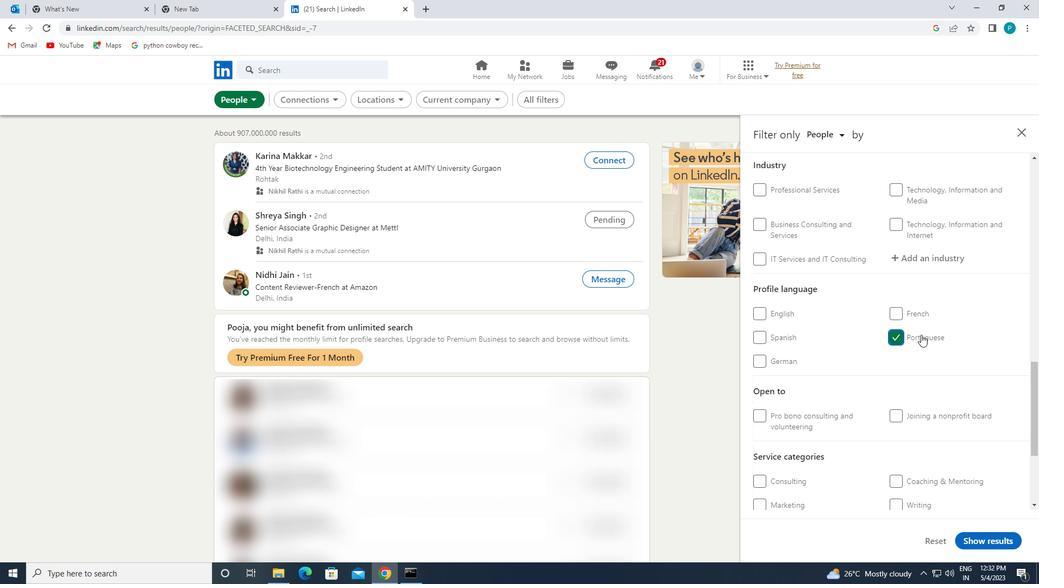
Action: Mouse moved to (931, 324)
Screenshot: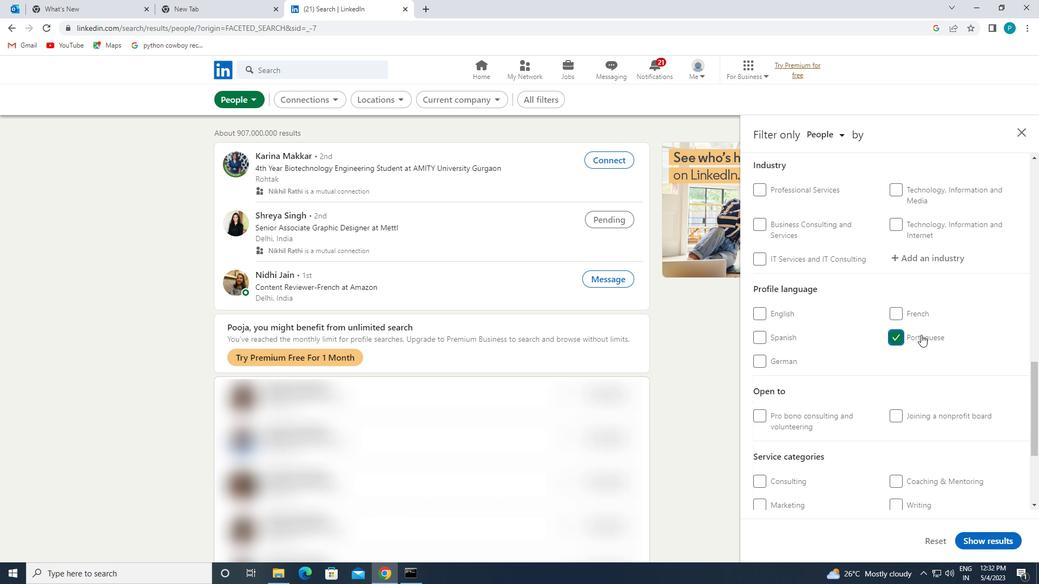 
Action: Mouse scrolled (931, 324) with delta (0, 0)
Screenshot: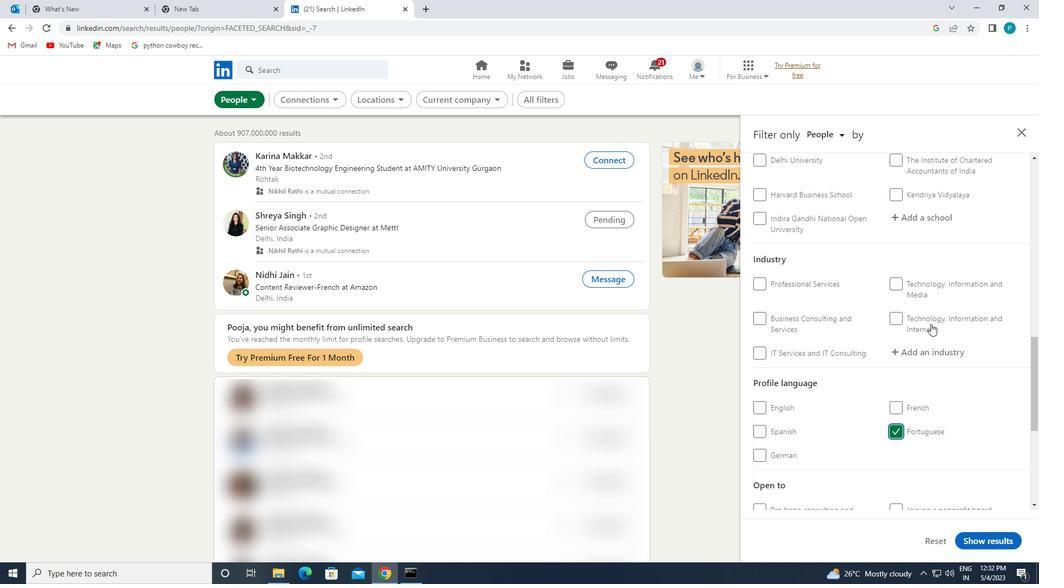 
Action: Mouse moved to (931, 322)
Screenshot: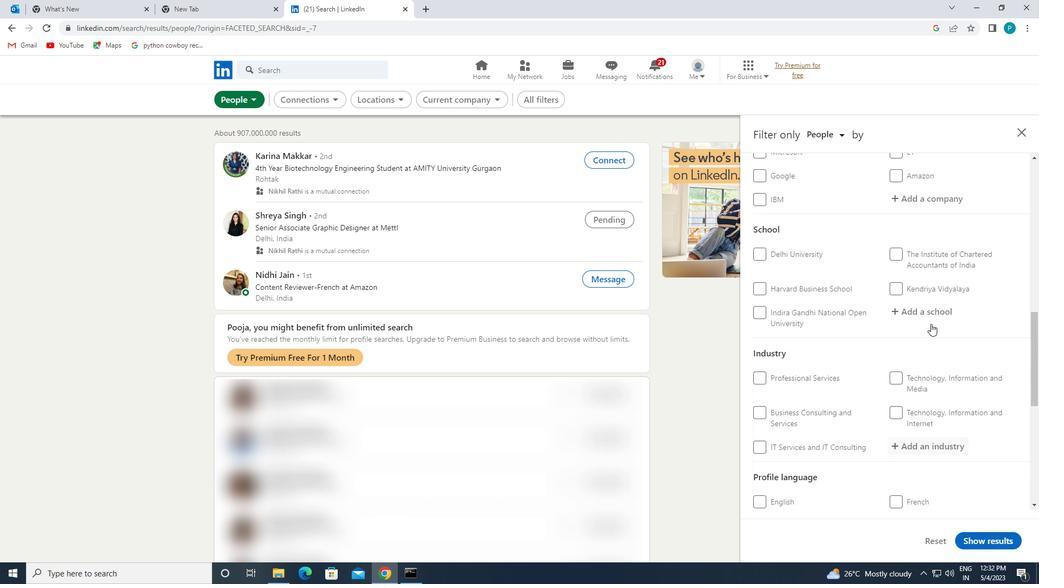 
Action: Mouse scrolled (931, 322) with delta (0, 0)
Screenshot: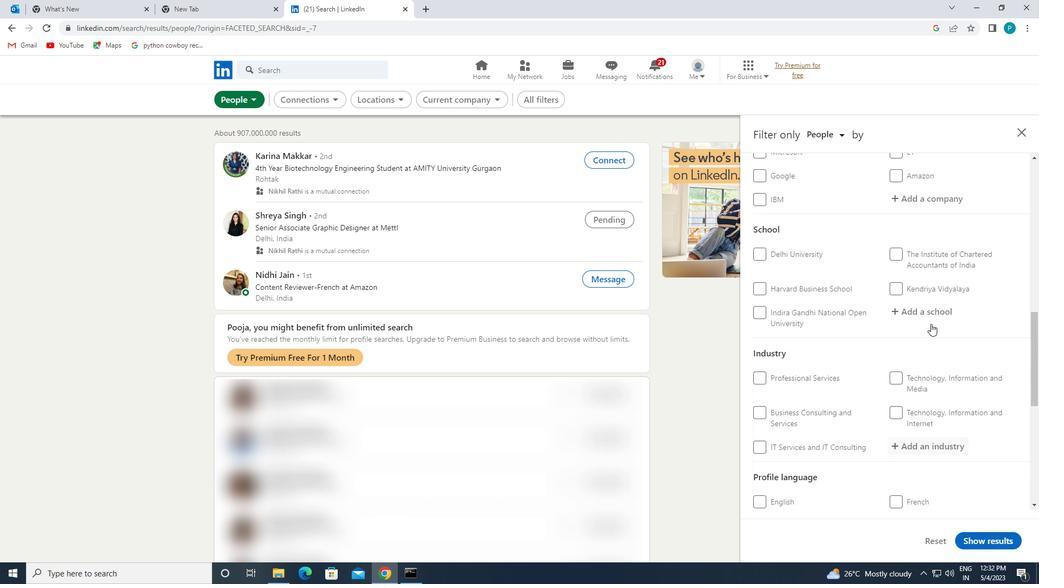 
Action: Mouse moved to (931, 321)
Screenshot: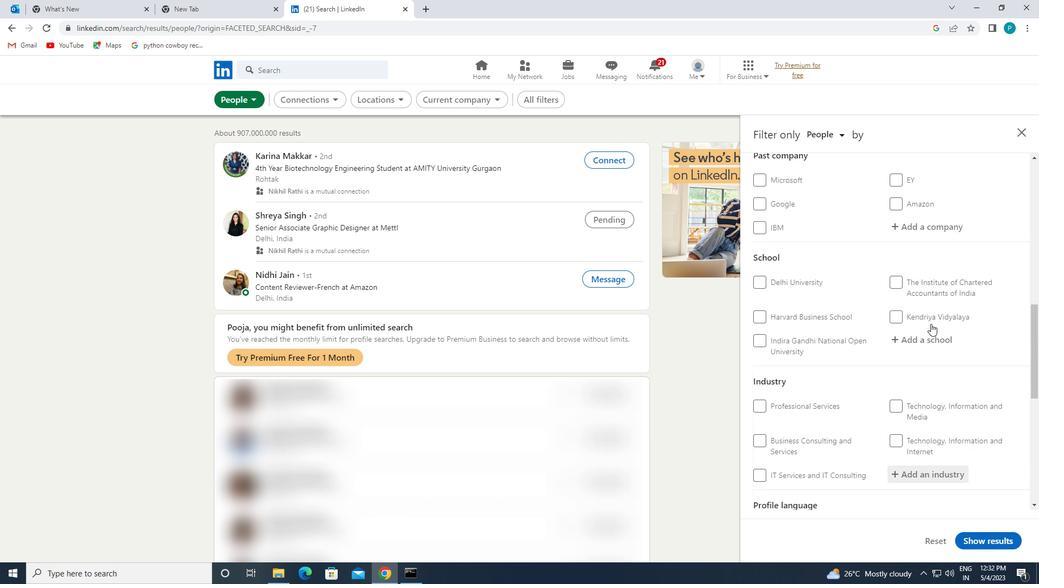 
Action: Mouse scrolled (931, 322) with delta (0, 0)
Screenshot: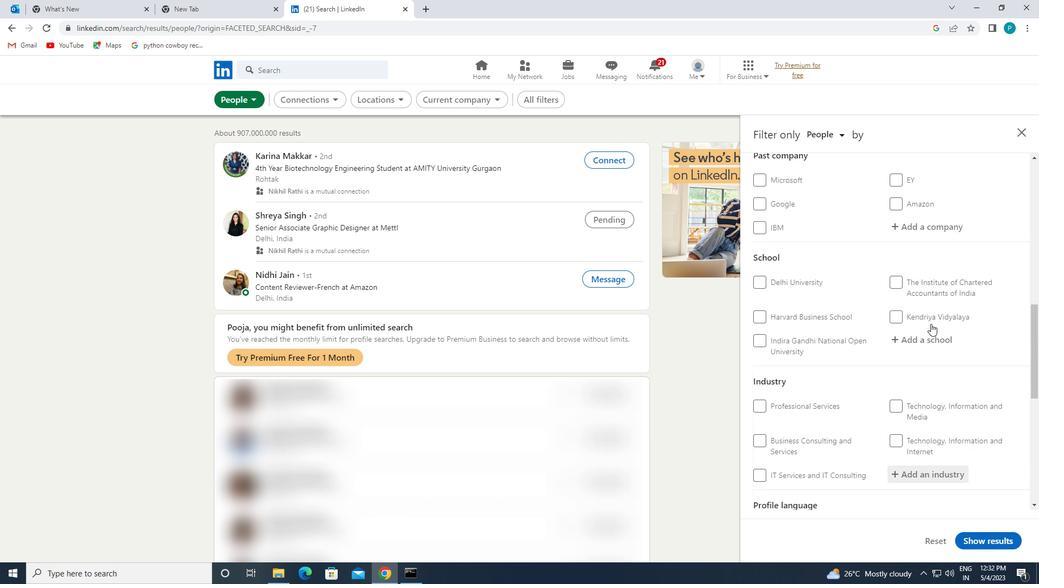 
Action: Mouse moved to (911, 277)
Screenshot: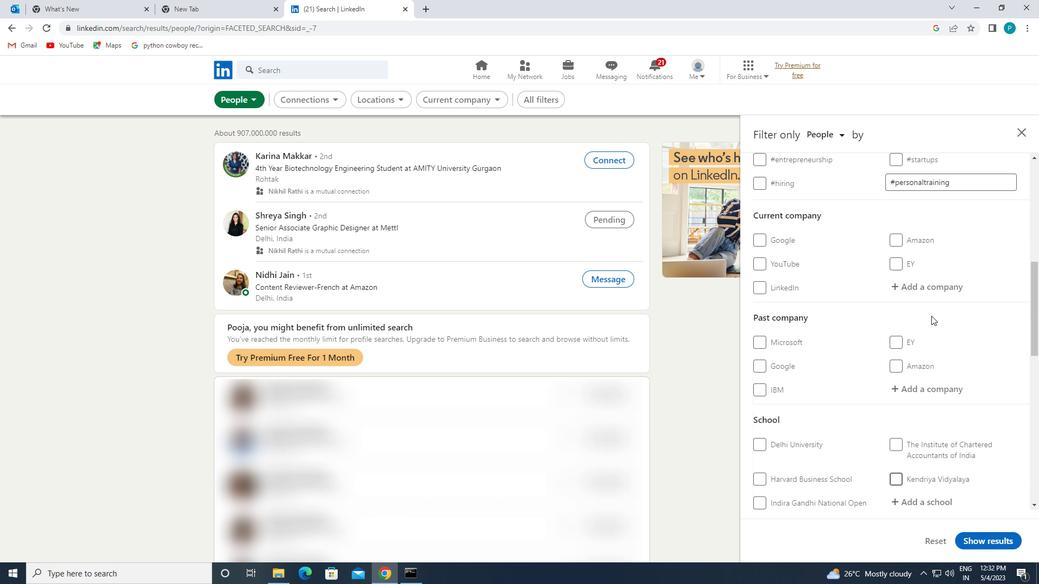 
Action: Mouse pressed left at (911, 277)
Screenshot: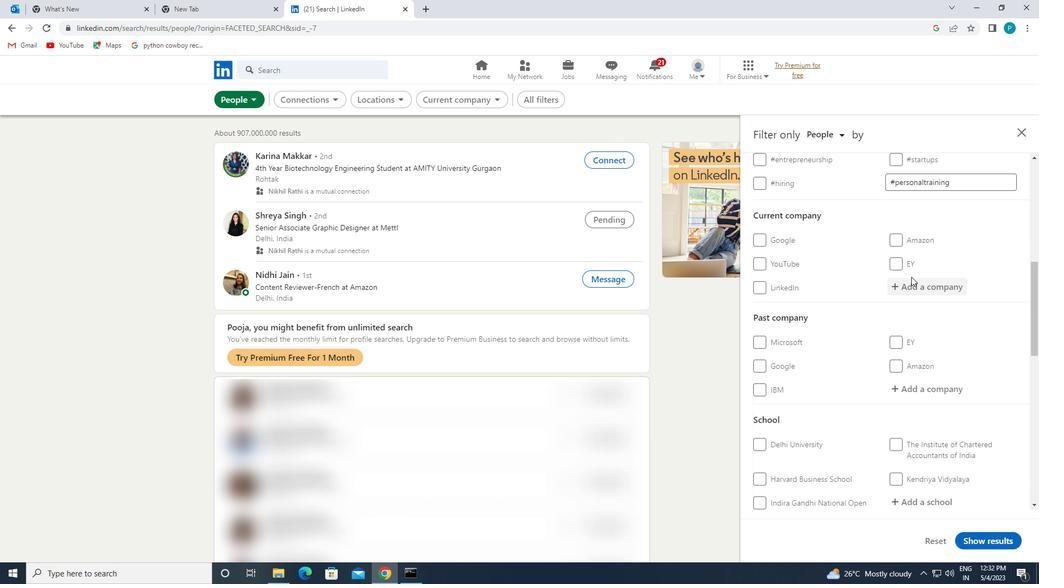 
Action: Mouse moved to (908, 285)
Screenshot: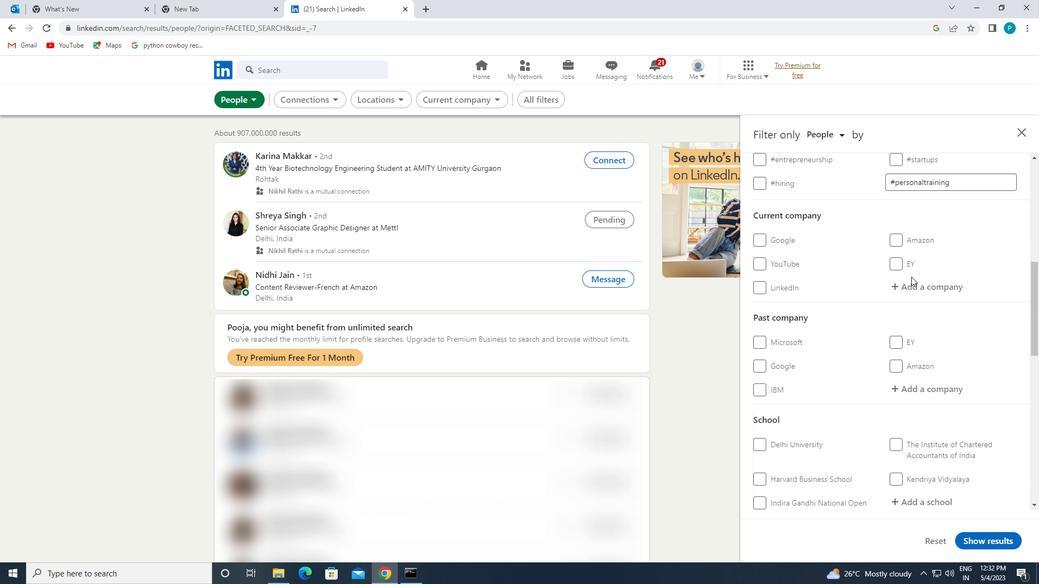 
Action: Mouse pressed left at (908, 285)
Screenshot: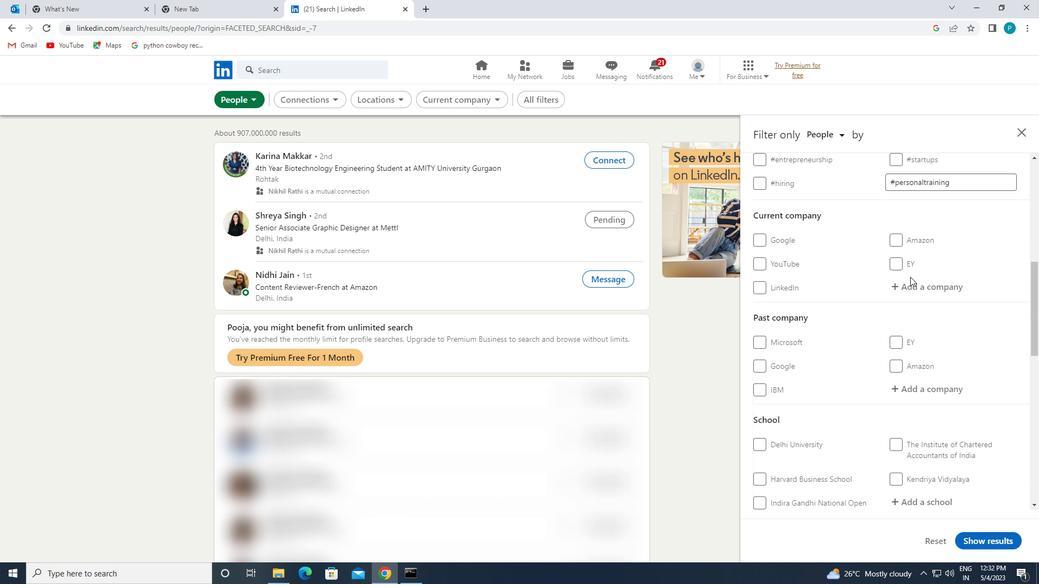 
Action: Key pressed <Key.caps_lock>A<Key.caps_lock>RUP
Screenshot: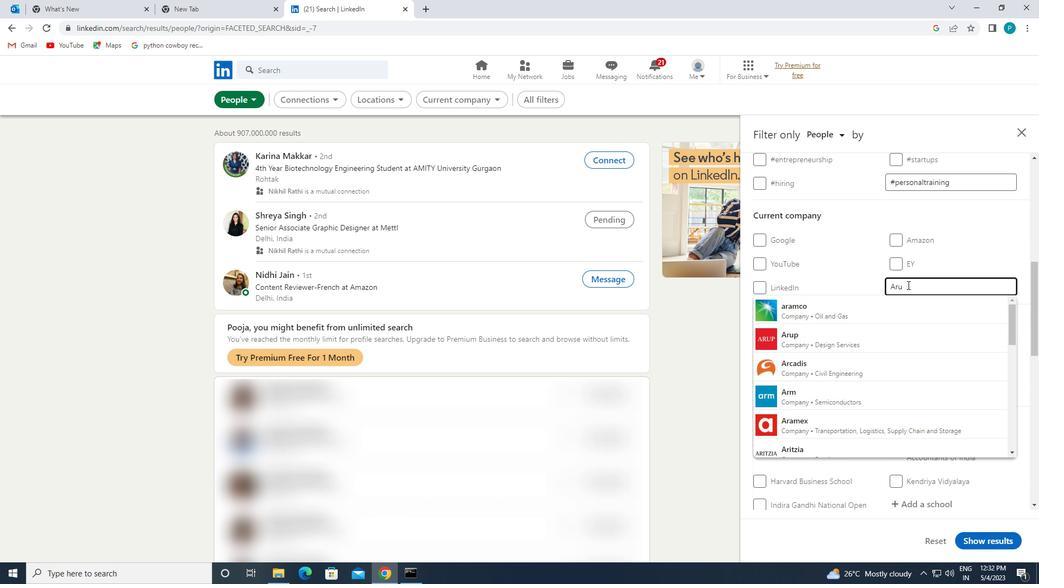 
Action: Mouse moved to (885, 310)
Screenshot: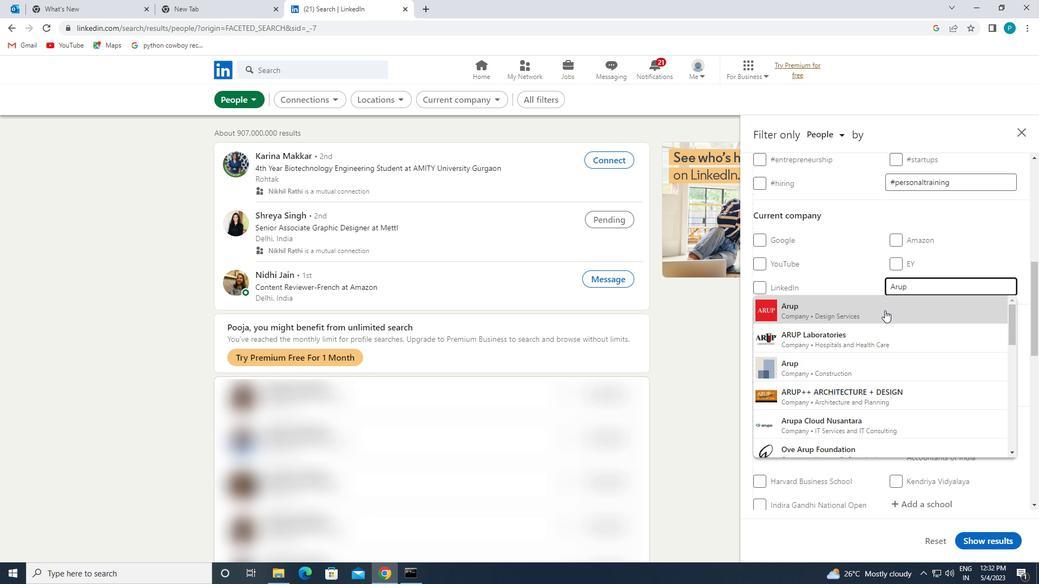 
Action: Mouse pressed left at (885, 310)
Screenshot: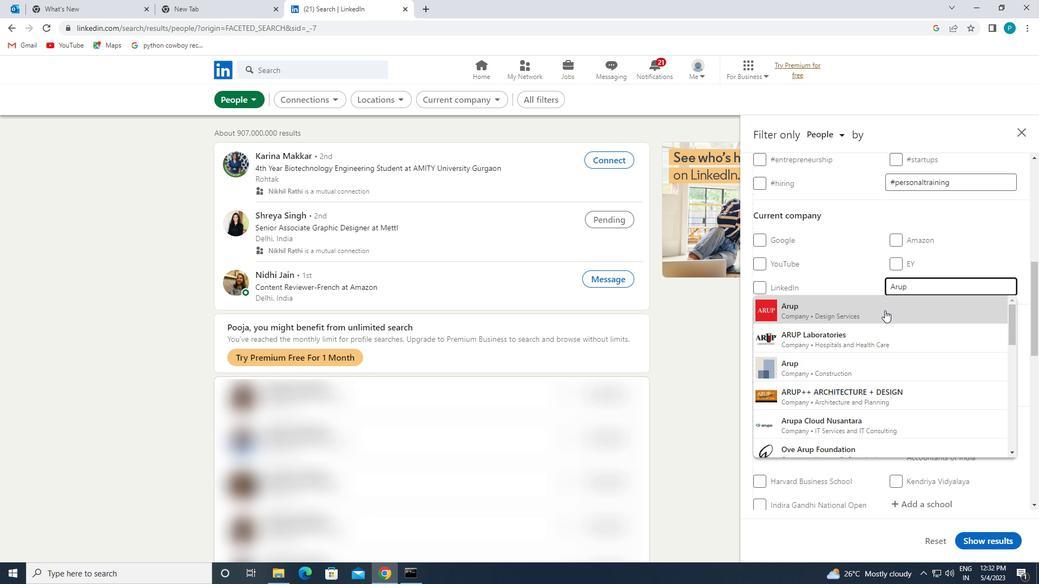 
Action: Mouse scrolled (885, 310) with delta (0, 0)
Screenshot: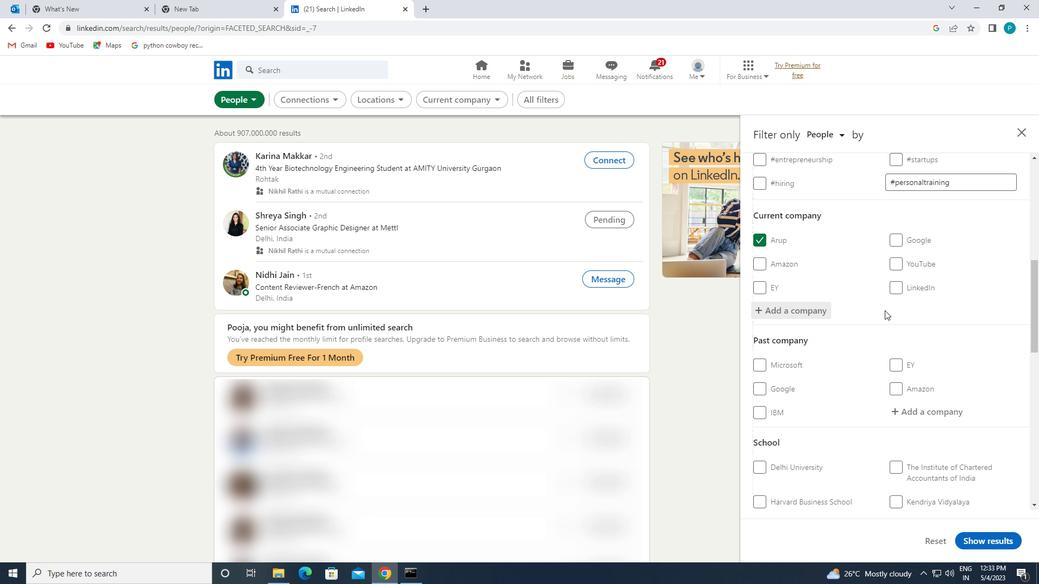 
Action: Mouse scrolled (885, 310) with delta (0, 0)
Screenshot: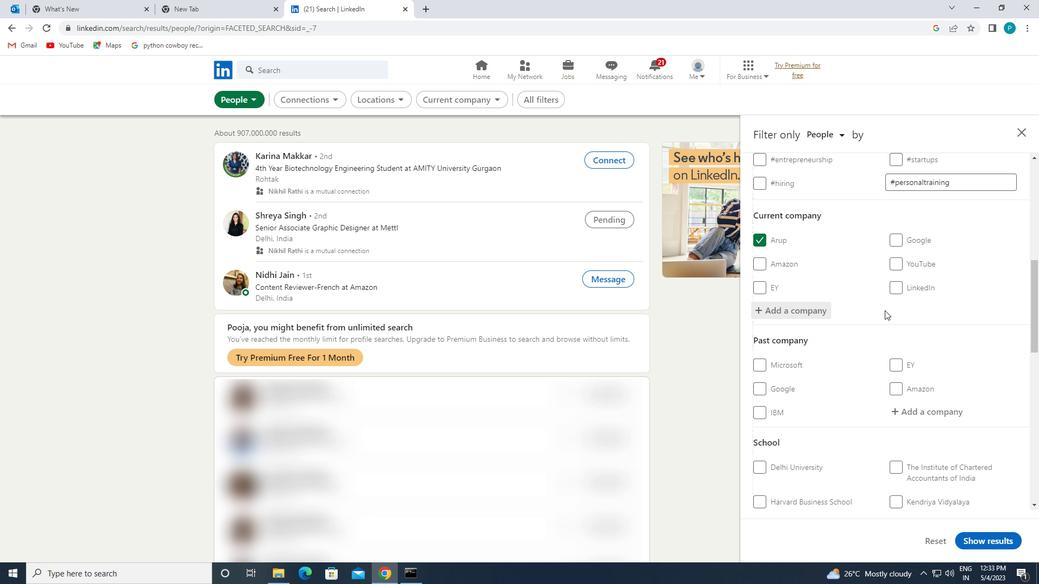 
Action: Mouse moved to (900, 354)
Screenshot: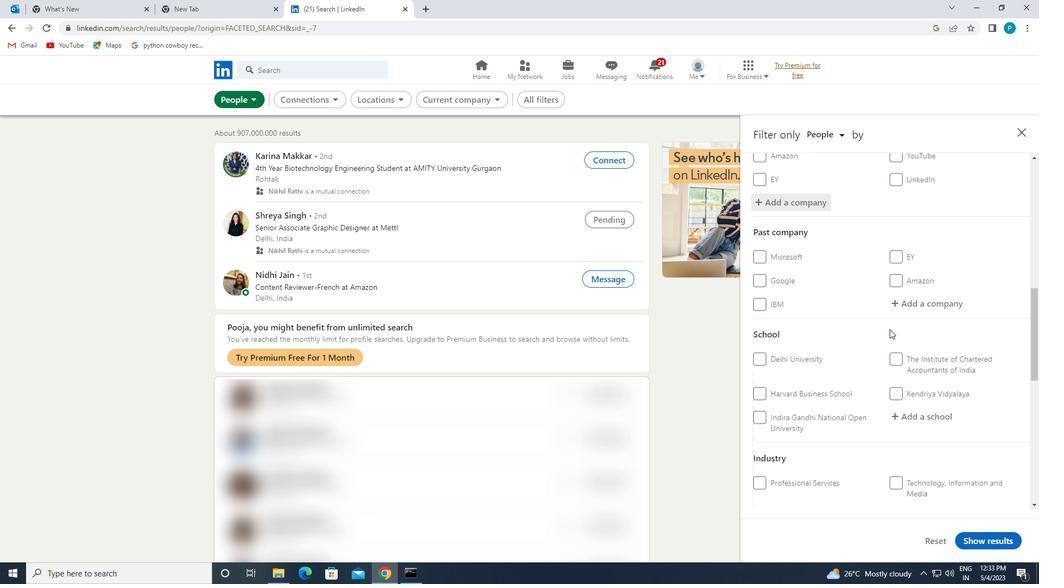 
Action: Mouse scrolled (900, 353) with delta (0, 0)
Screenshot: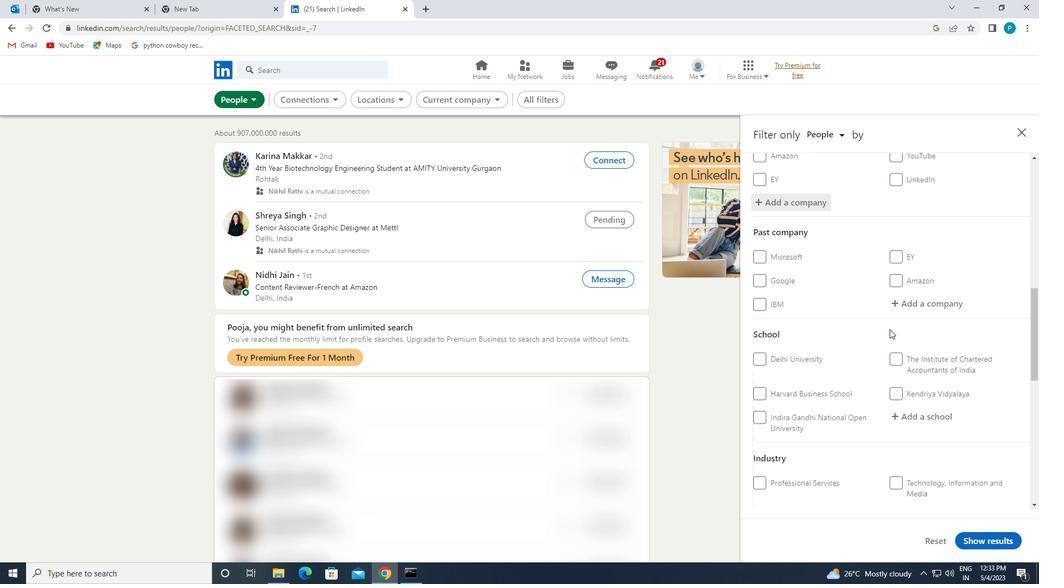 
Action: Mouse moved to (905, 362)
Screenshot: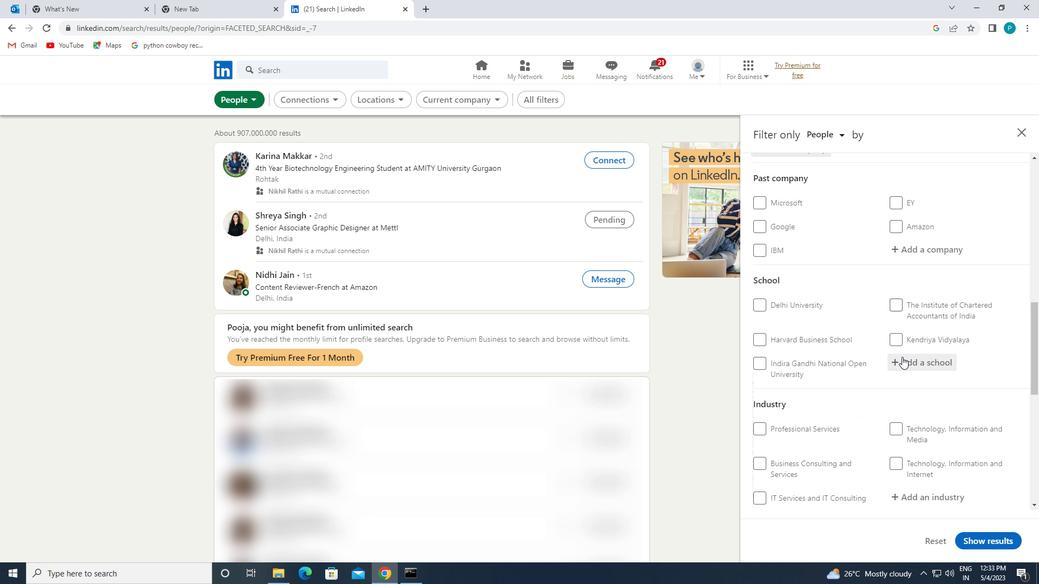 
Action: Mouse pressed left at (905, 362)
Screenshot: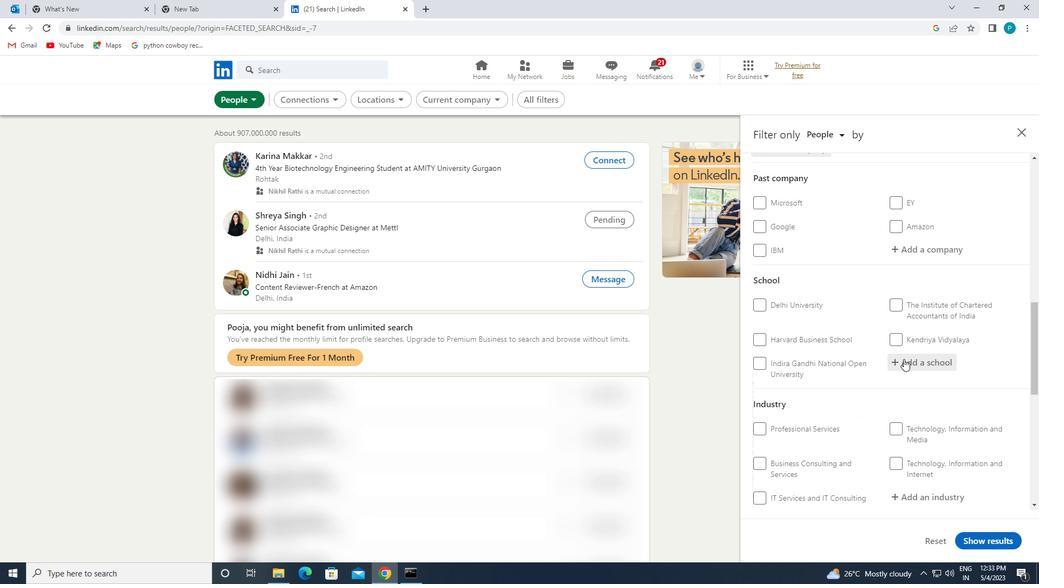 
Action: Key pressed <Key.caps_lock>PRIST
Screenshot: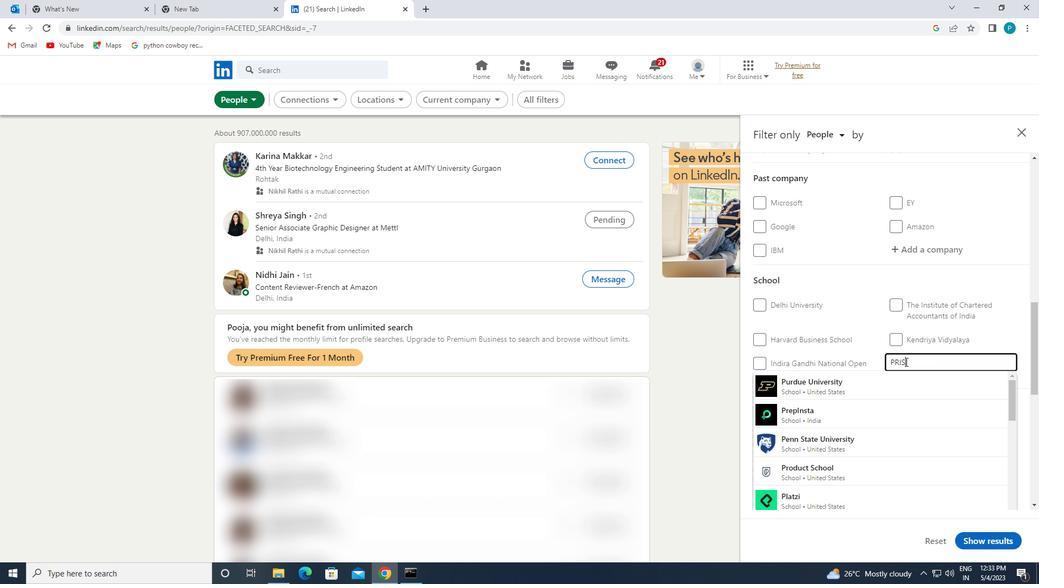 
Action: Mouse moved to (894, 385)
Screenshot: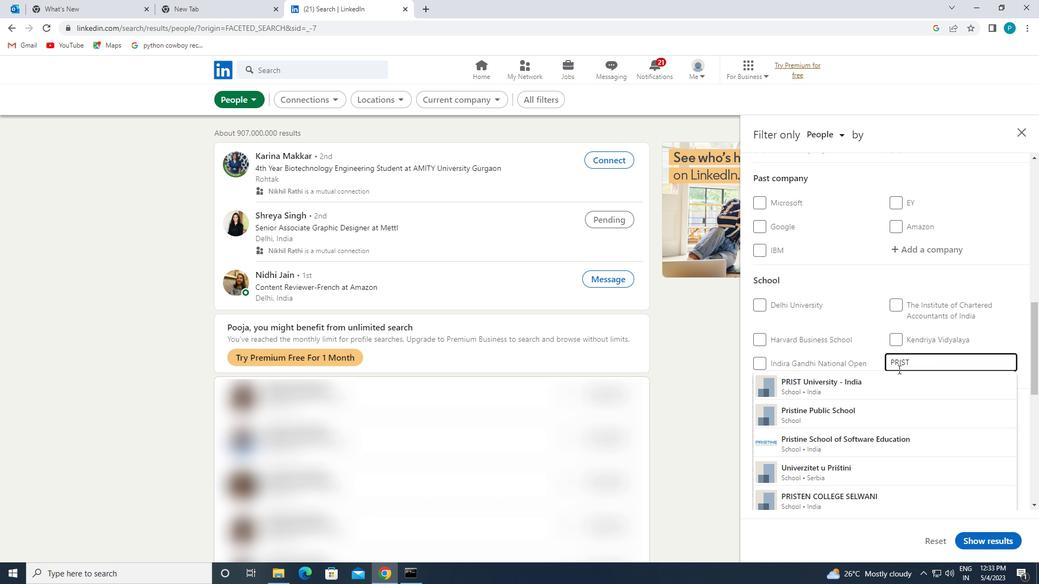 
Action: Mouse pressed left at (894, 385)
Screenshot: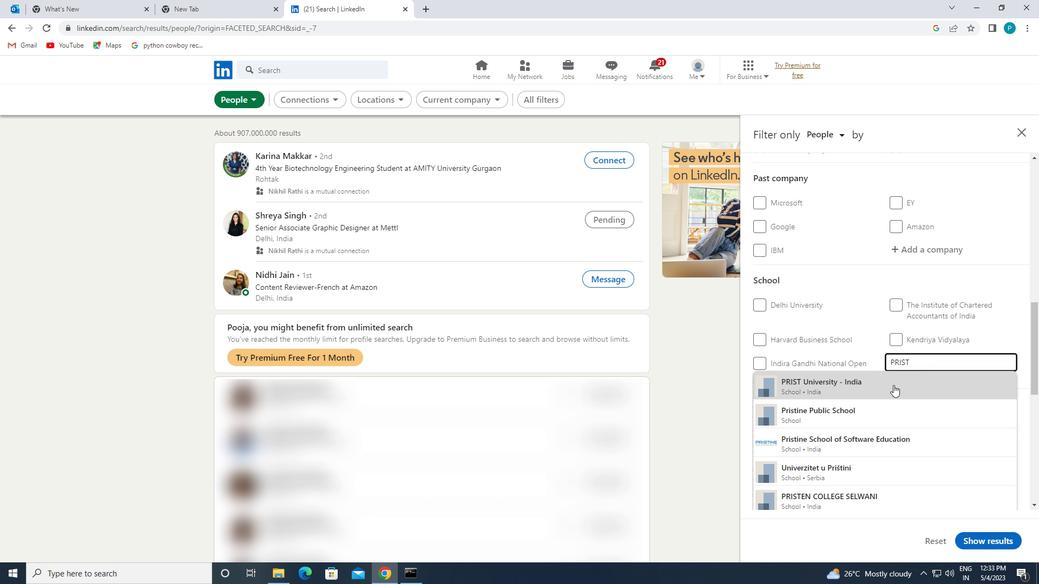 
Action: Mouse scrolled (894, 385) with delta (0, 0)
Screenshot: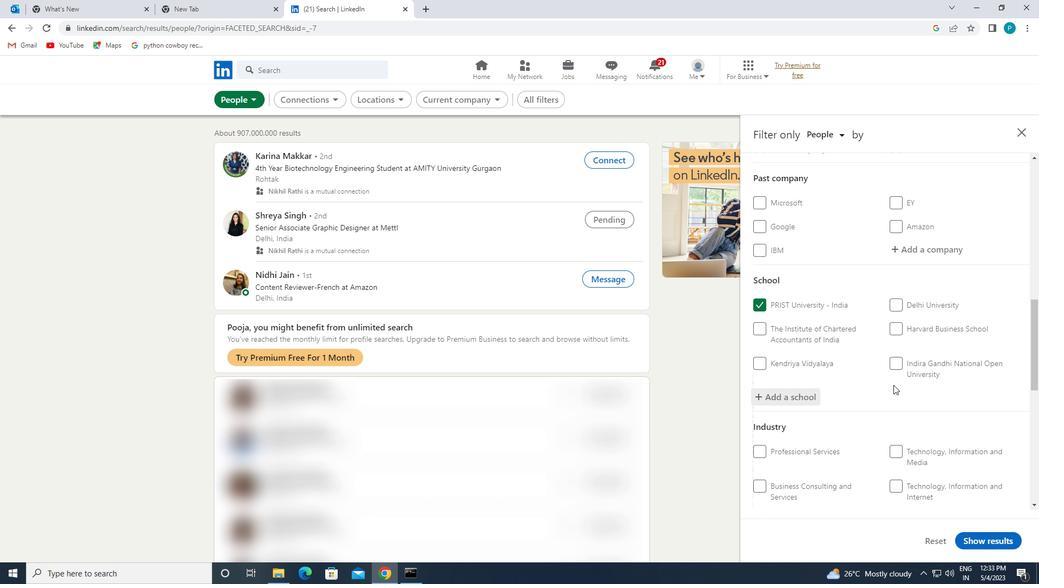 
Action: Mouse scrolled (894, 385) with delta (0, 0)
Screenshot: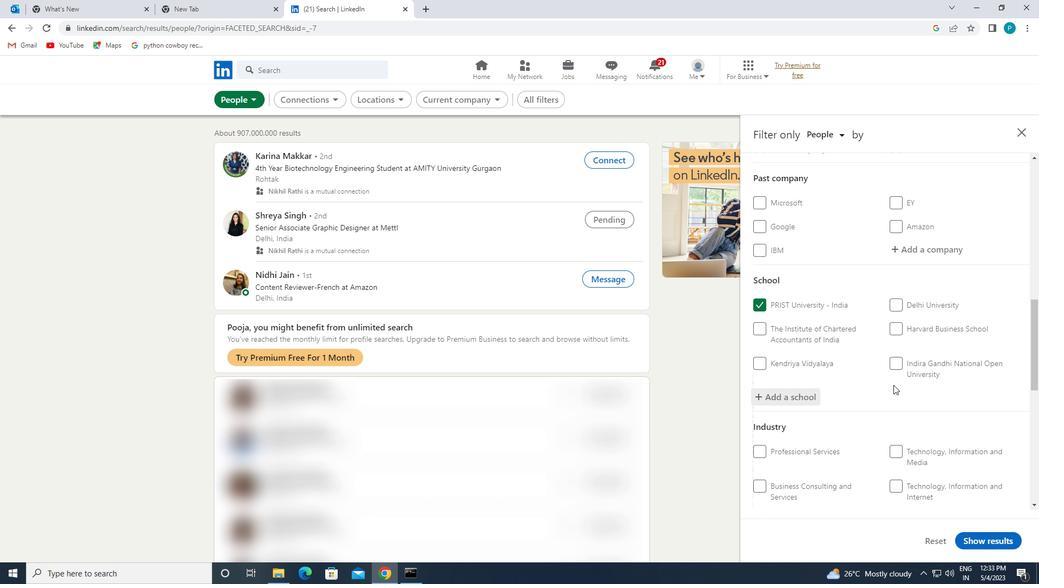 
Action: Mouse moved to (905, 406)
Screenshot: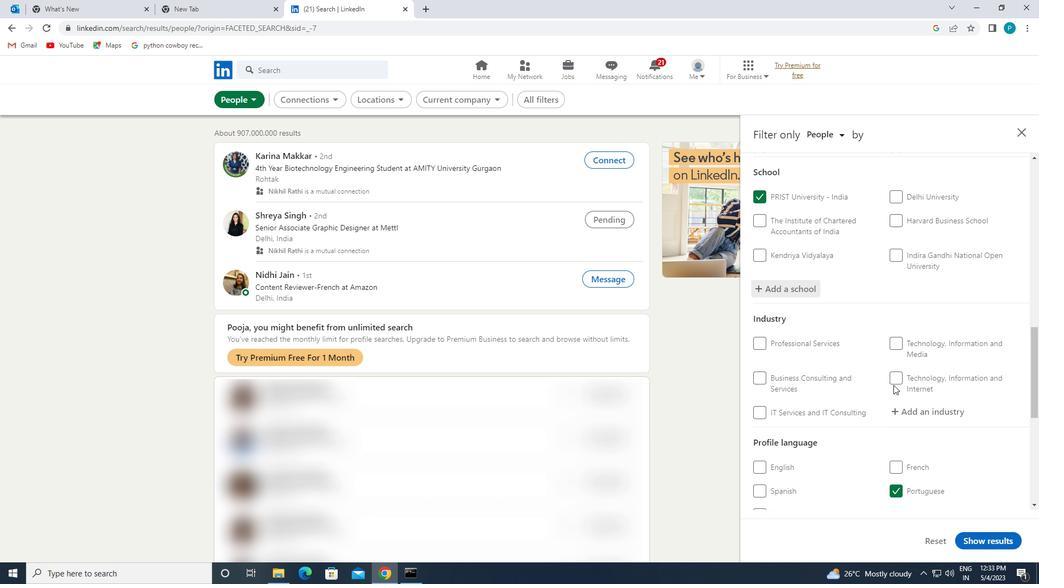 
Action: Mouse pressed left at (905, 406)
Screenshot: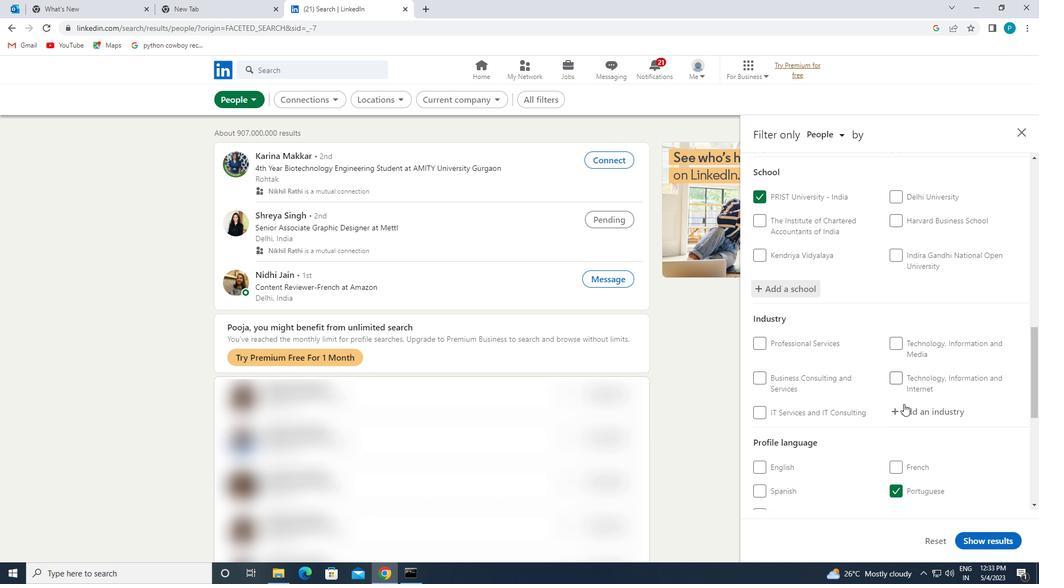 
Action: Mouse moved to (915, 413)
Screenshot: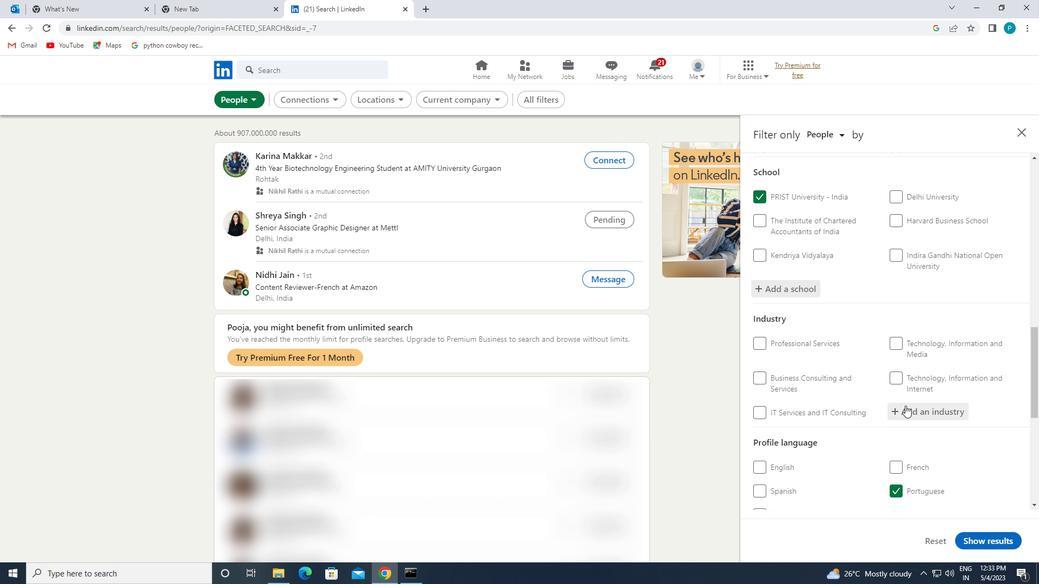 
Action: Key pressed <Key.caps_lock>D<Key.caps_lock>ENTISTS
Screenshot: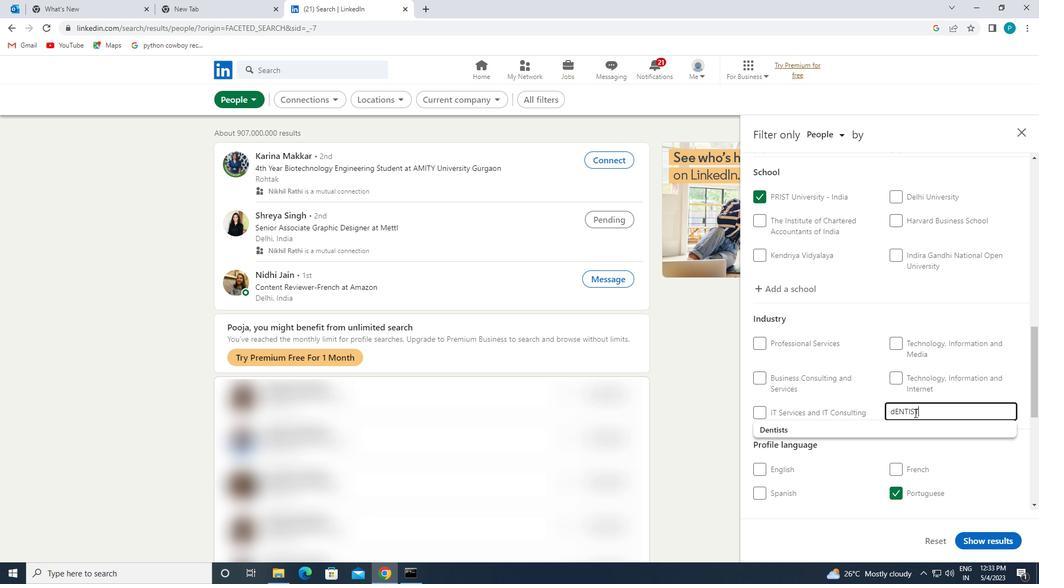 
Action: Mouse moved to (908, 427)
Screenshot: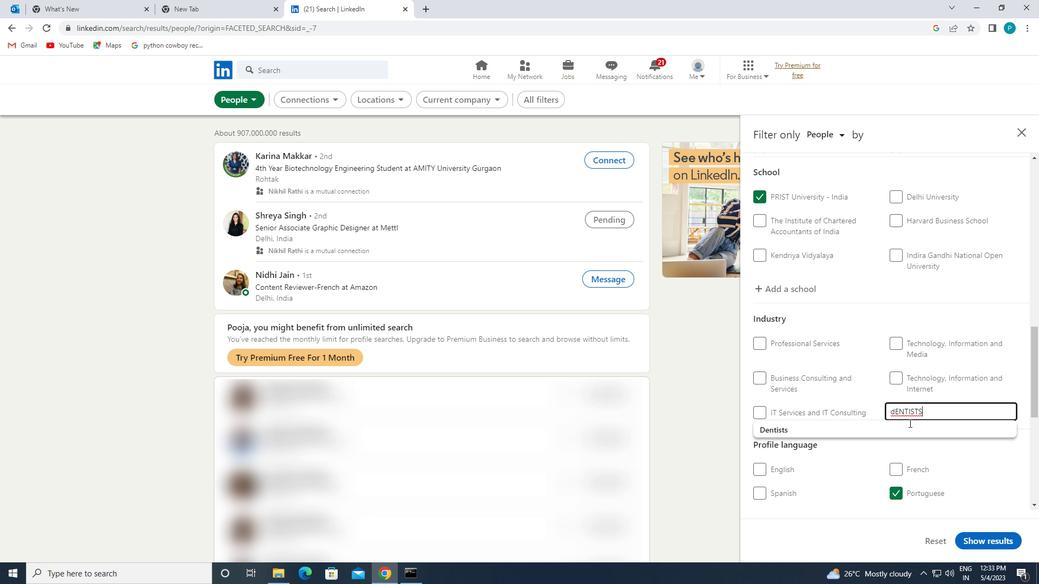
Action: Mouse pressed left at (908, 427)
Screenshot: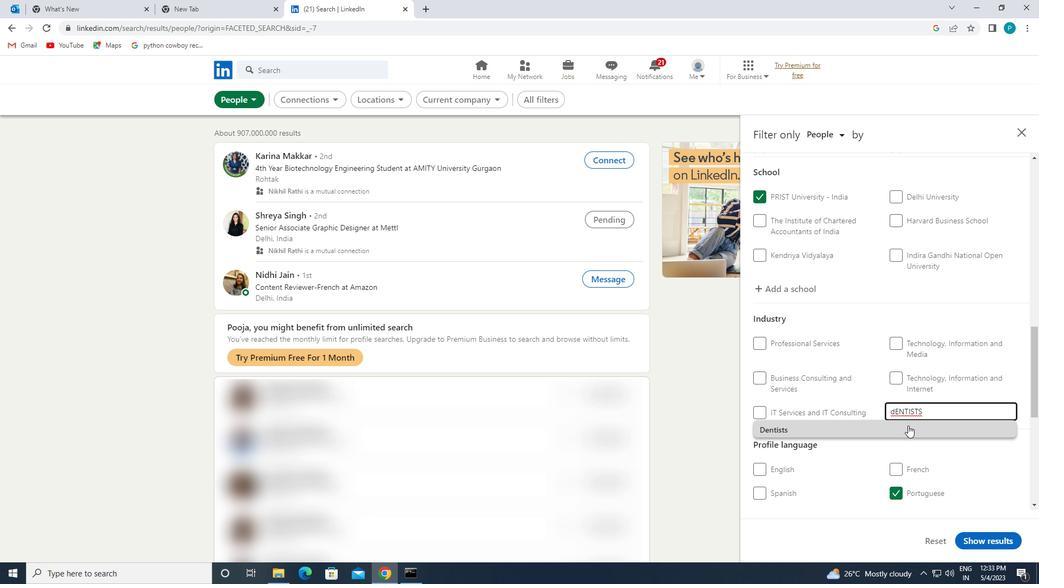 
Action: Mouse scrolled (908, 427) with delta (0, 0)
Screenshot: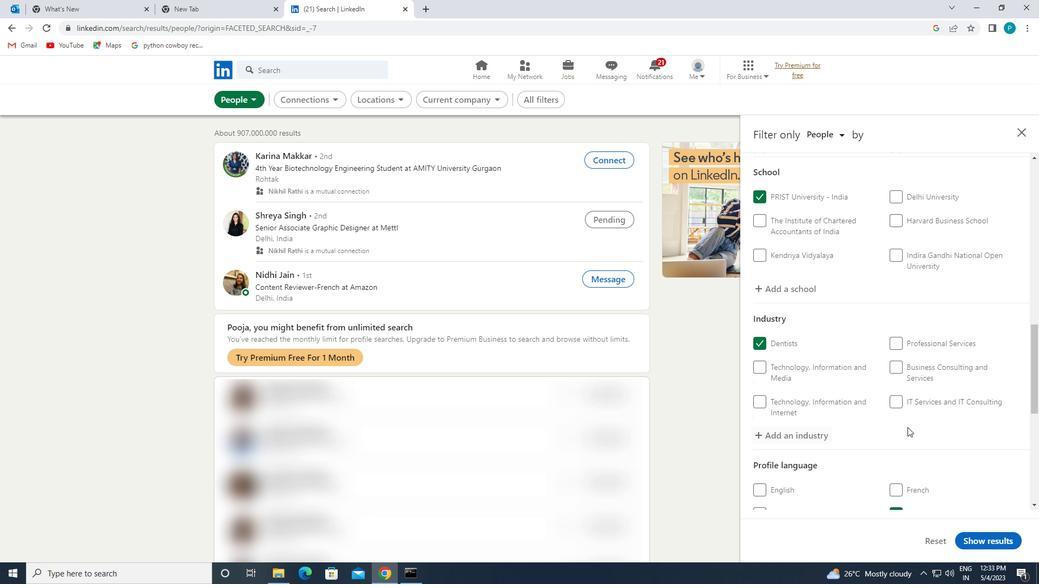 
Action: Mouse scrolled (908, 427) with delta (0, 0)
Screenshot: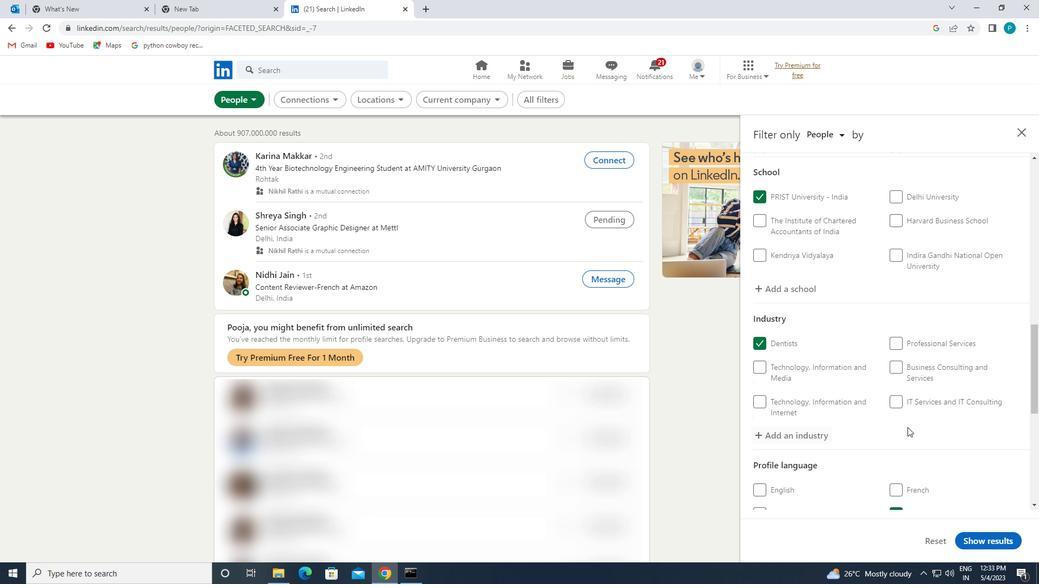 
Action: Mouse scrolled (908, 427) with delta (0, 0)
Screenshot: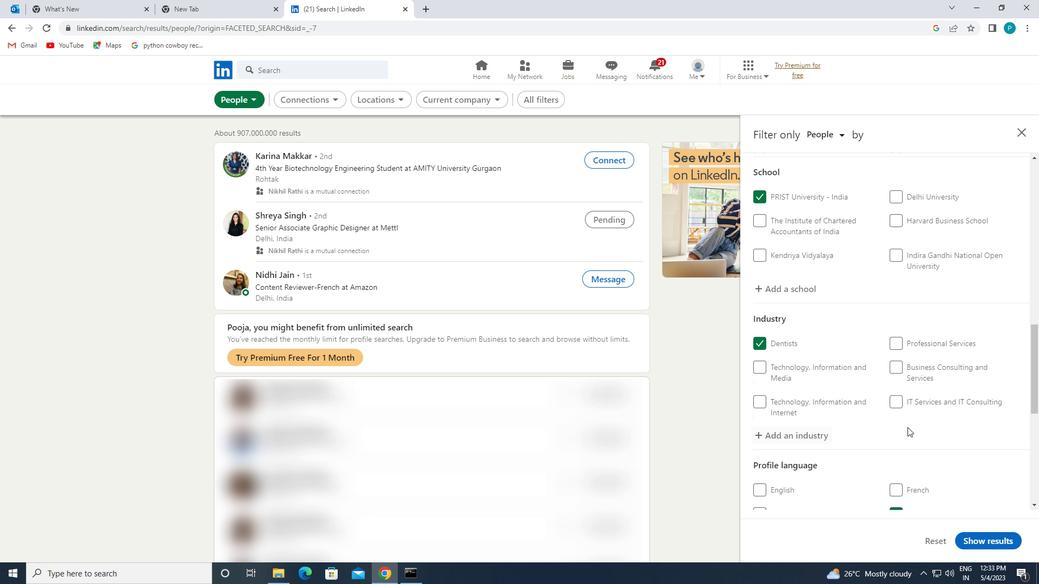
Action: Mouse scrolled (908, 427) with delta (0, 0)
Screenshot: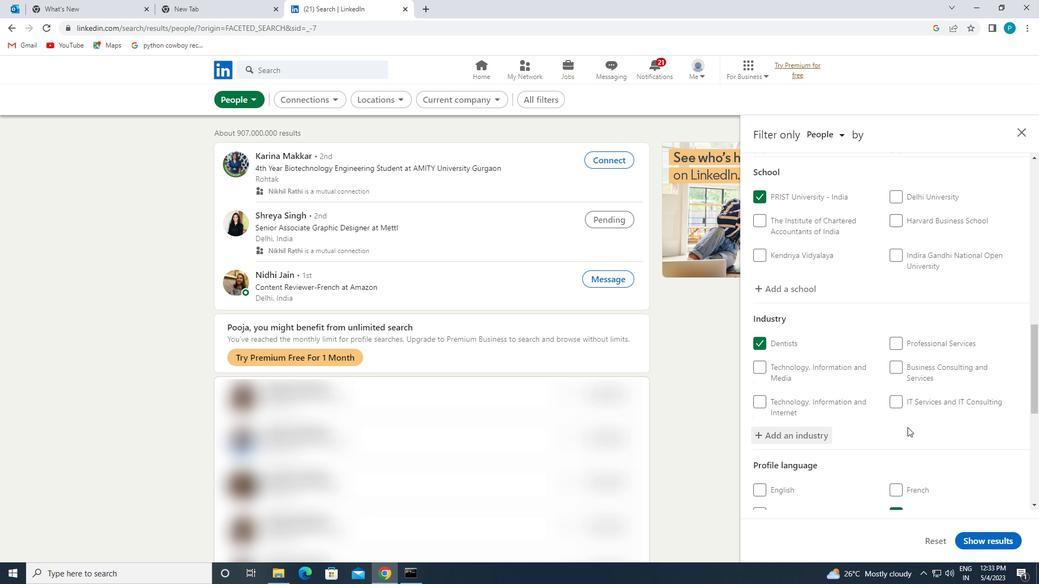 
Action: Mouse scrolled (908, 427) with delta (0, 0)
Screenshot: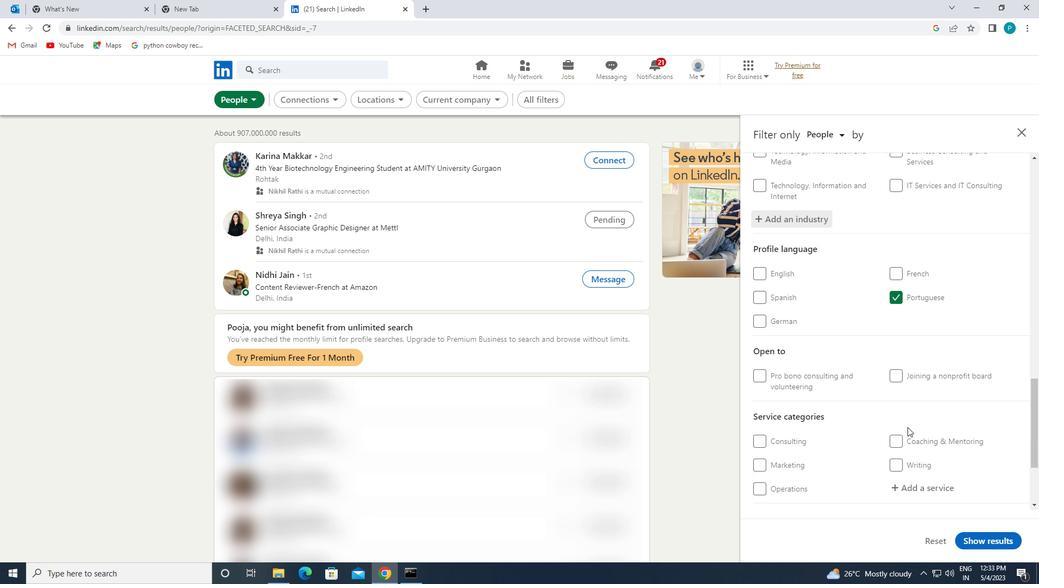 
Action: Mouse scrolled (908, 427) with delta (0, 0)
Screenshot: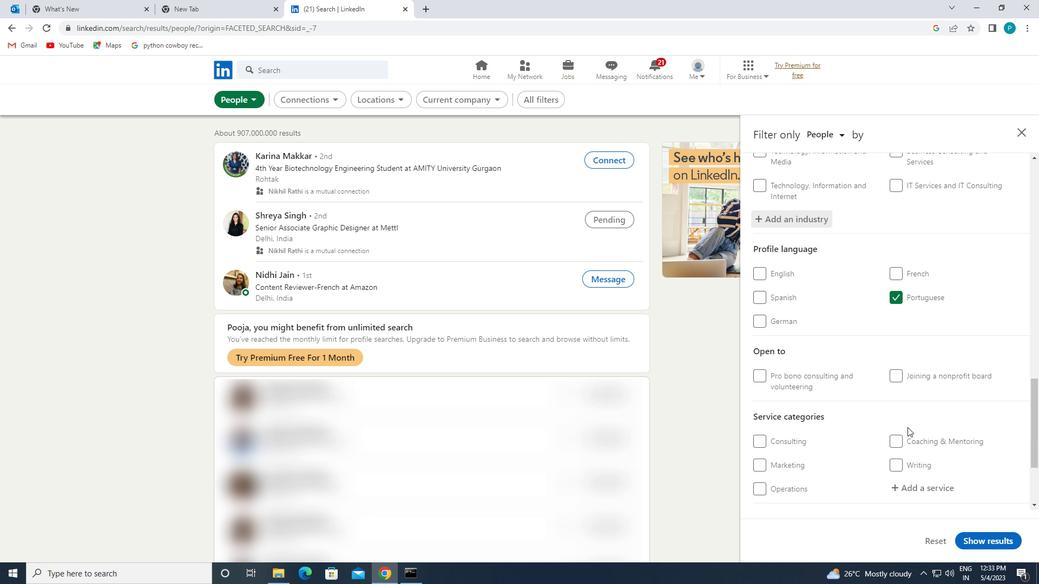 
Action: Mouse moved to (903, 385)
Screenshot: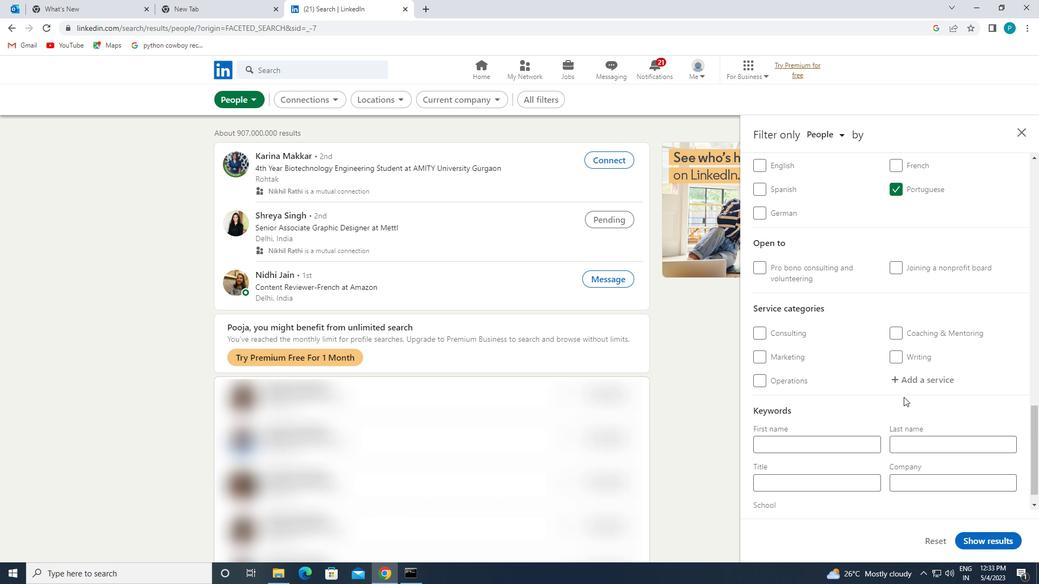 
Action: Mouse pressed left at (903, 385)
Screenshot: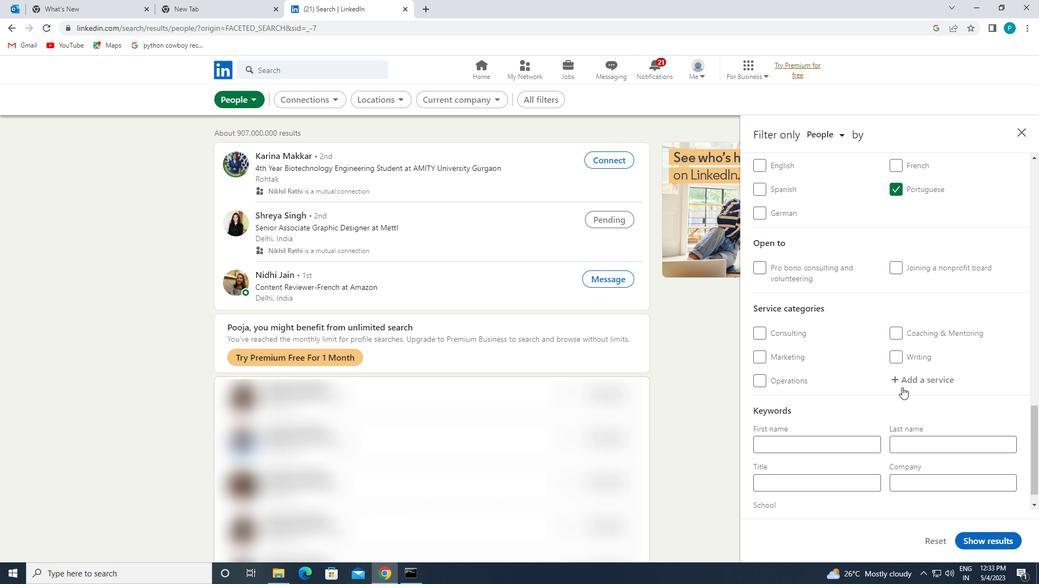 
Action: Key pressed I<Key.caps_lock>D<Key.backspace>FORMAT
Screenshot: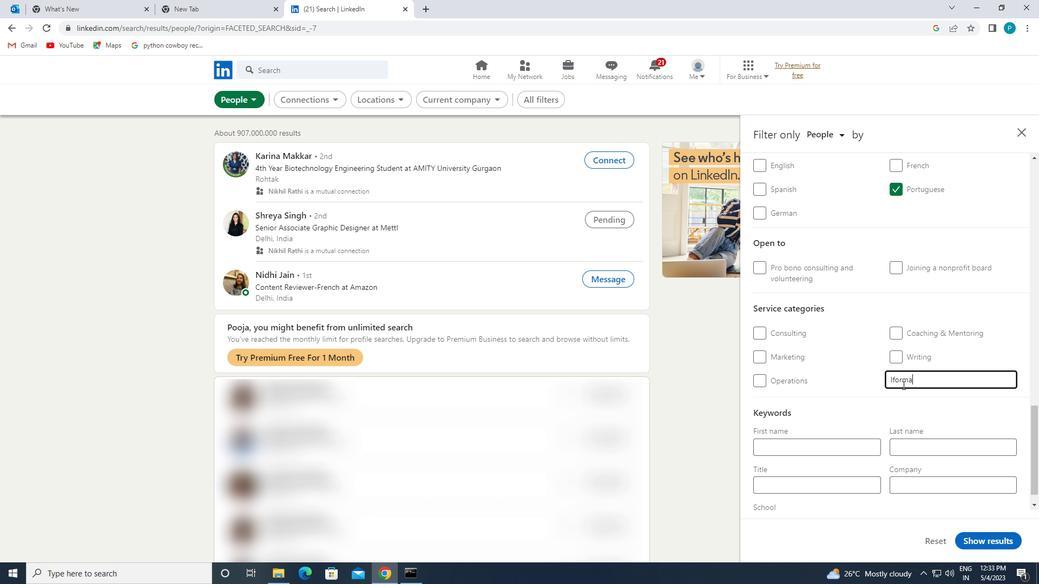 
Action: Mouse moved to (893, 381)
Screenshot: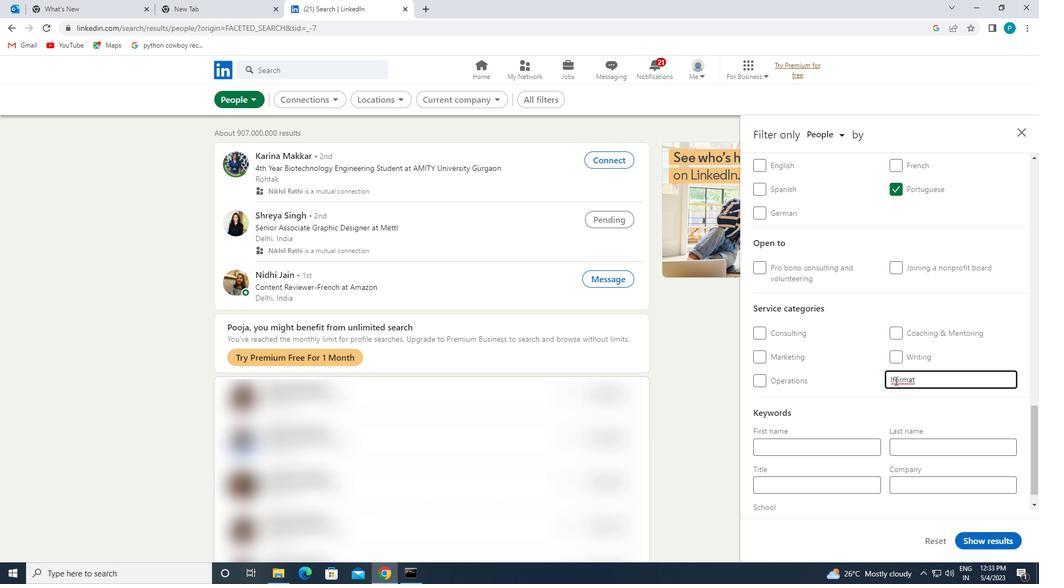 
Action: Mouse pressed left at (893, 381)
Screenshot: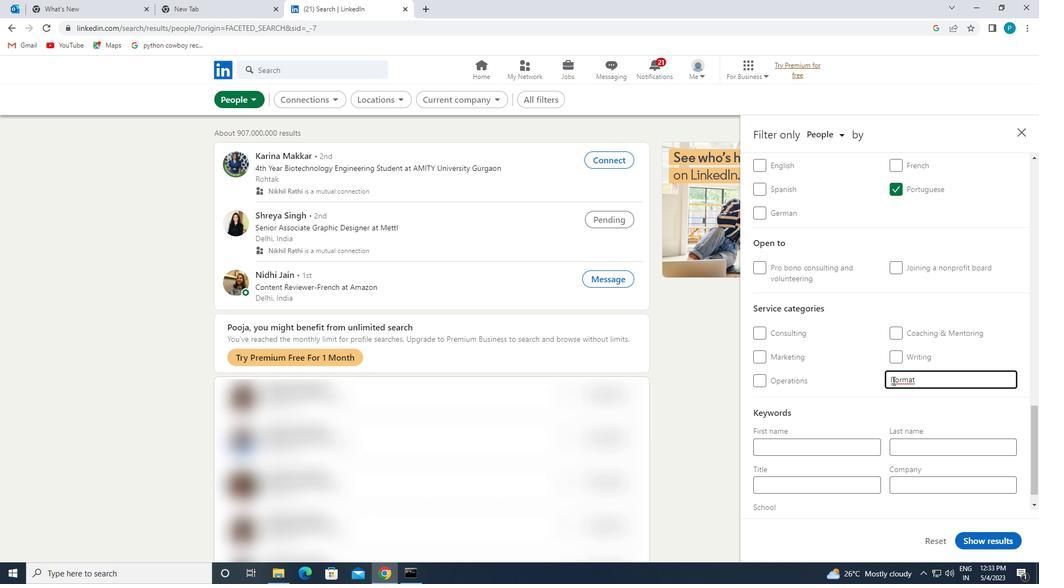 
Action: Mouse moved to (895, 381)
Screenshot: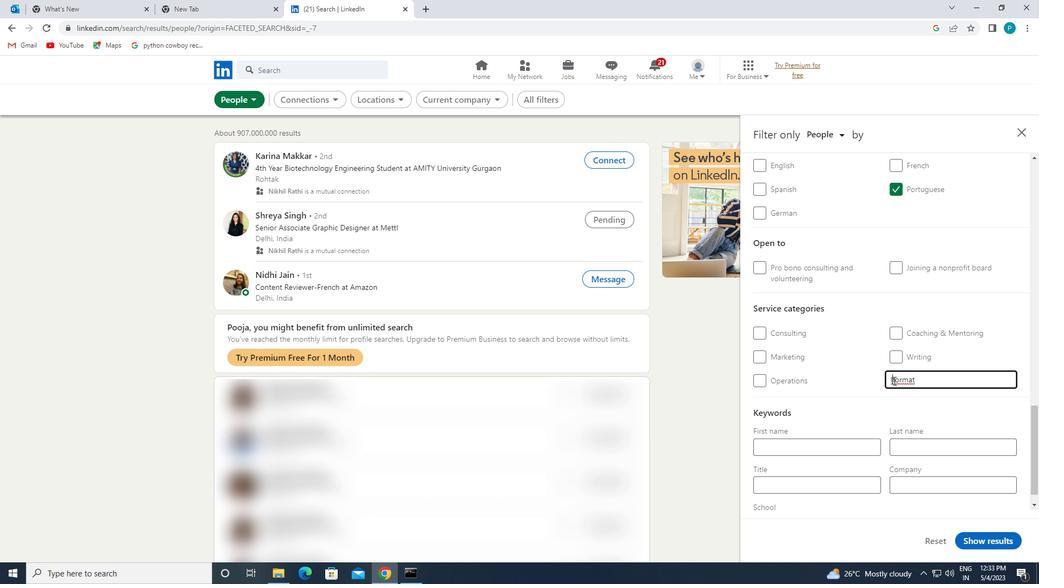 
Action: Key pressed N
Screenshot: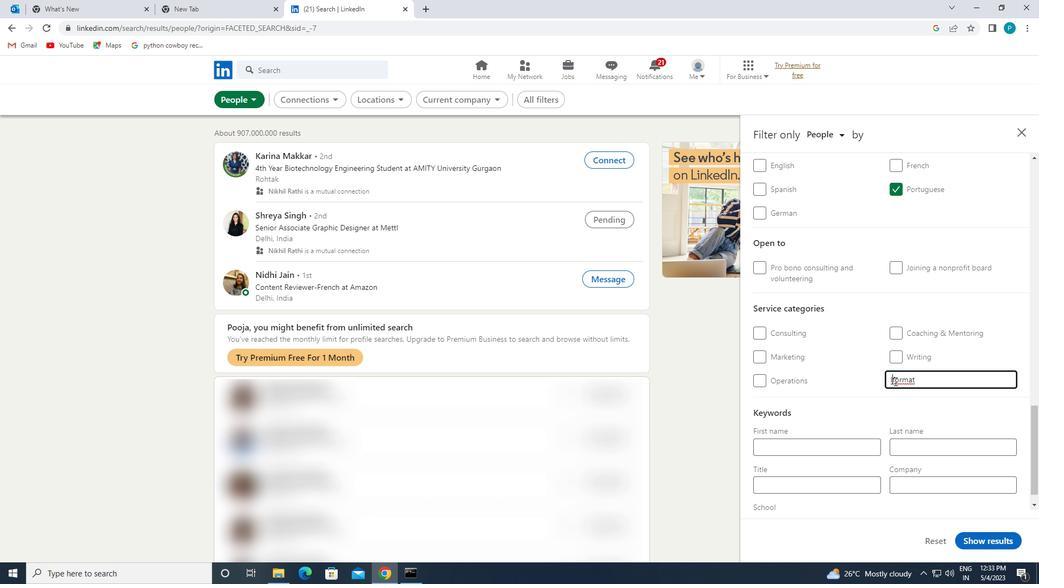 
Action: Mouse moved to (813, 397)
Screenshot: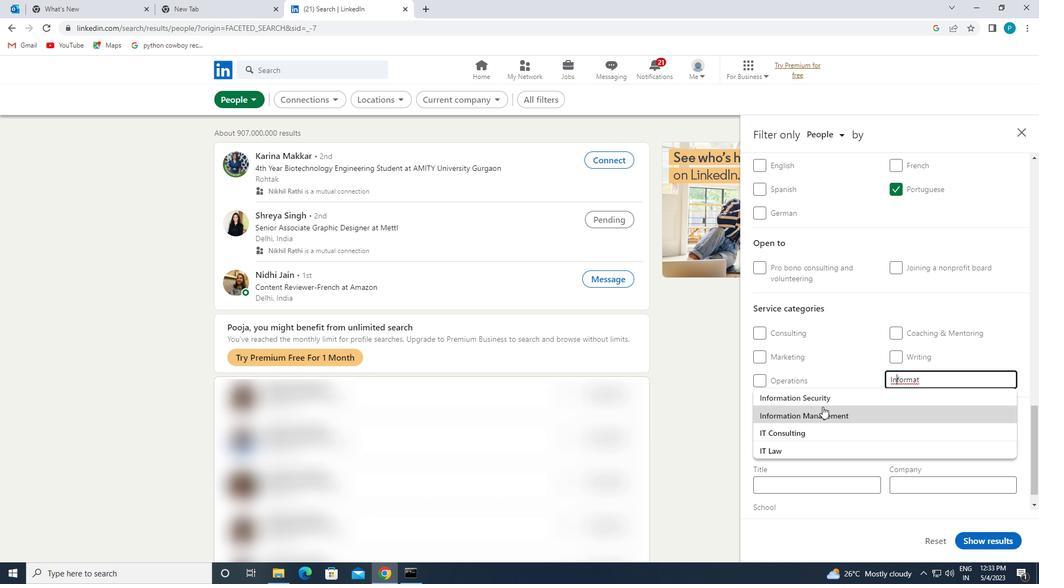 
Action: Mouse pressed left at (813, 397)
Screenshot: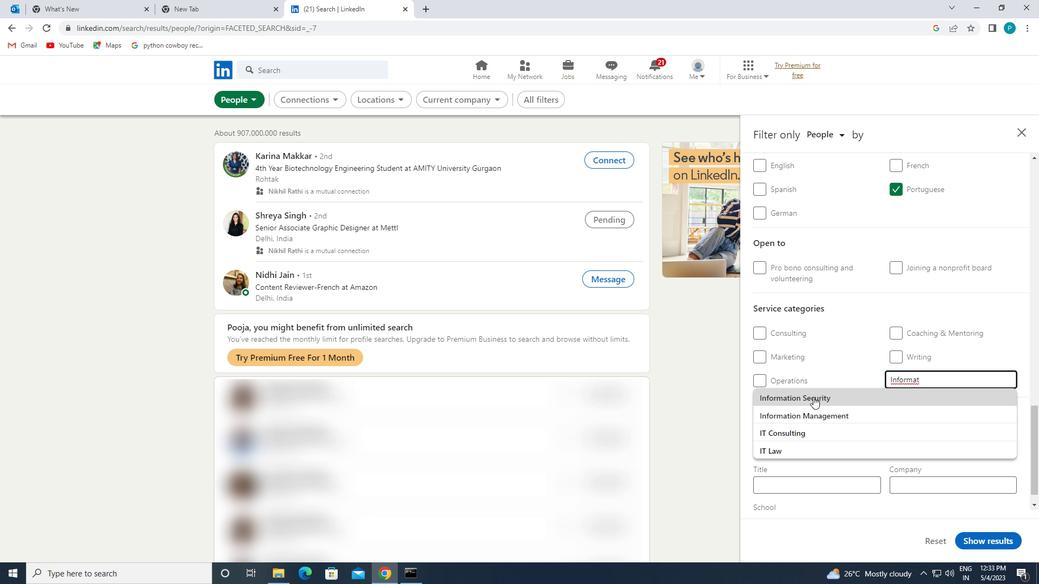 
Action: Mouse moved to (810, 421)
Screenshot: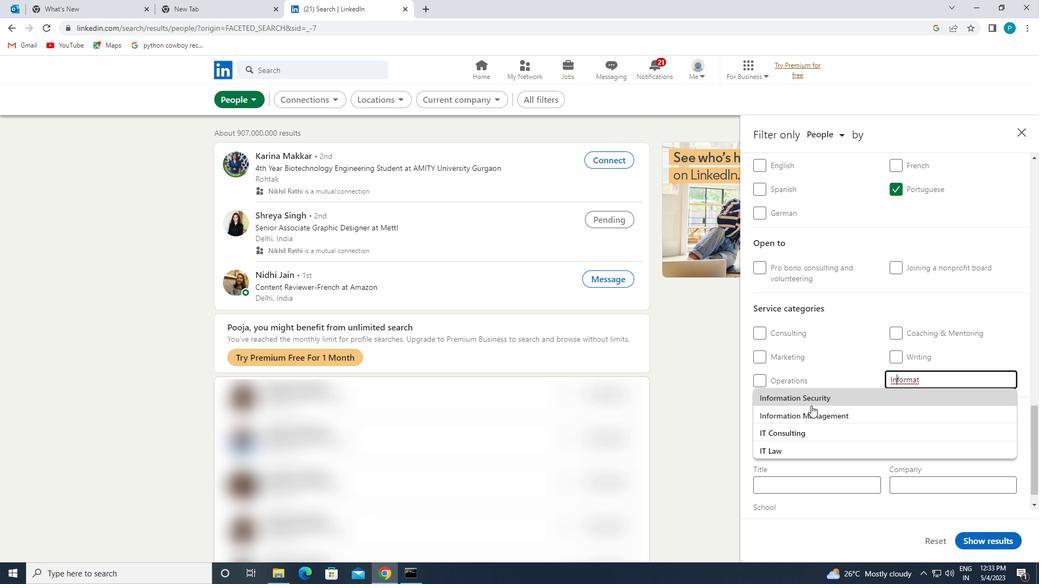 
Action: Mouse pressed left at (810, 421)
Screenshot: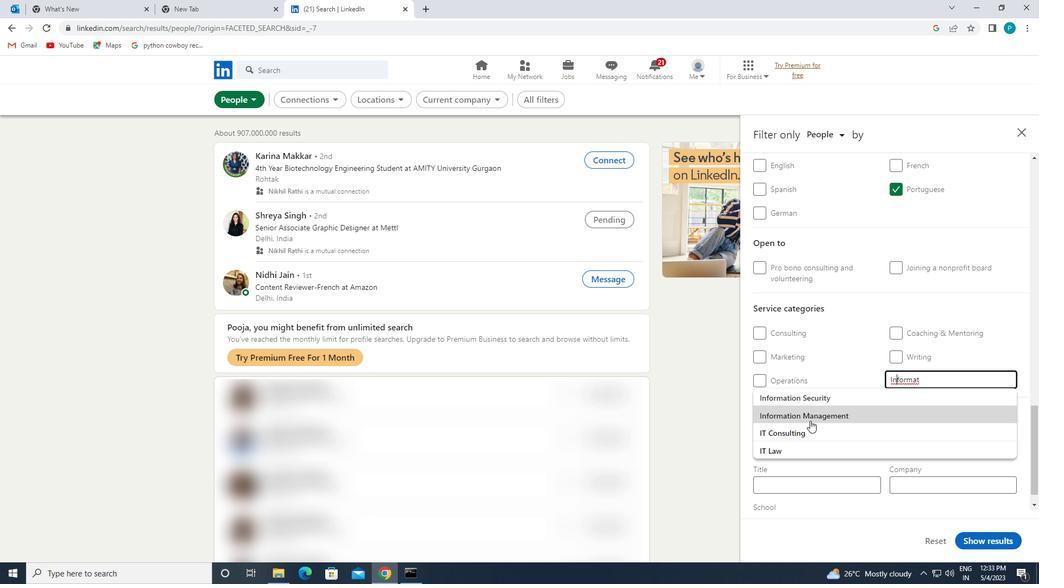 
Action: Mouse scrolled (810, 420) with delta (0, 0)
Screenshot: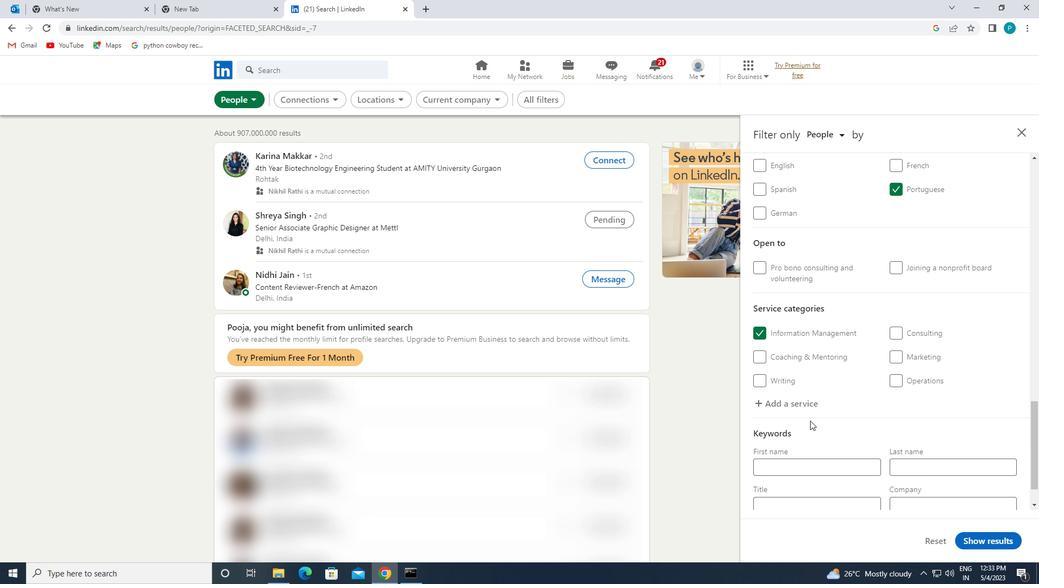 
Action: Mouse scrolled (810, 420) with delta (0, 0)
Screenshot: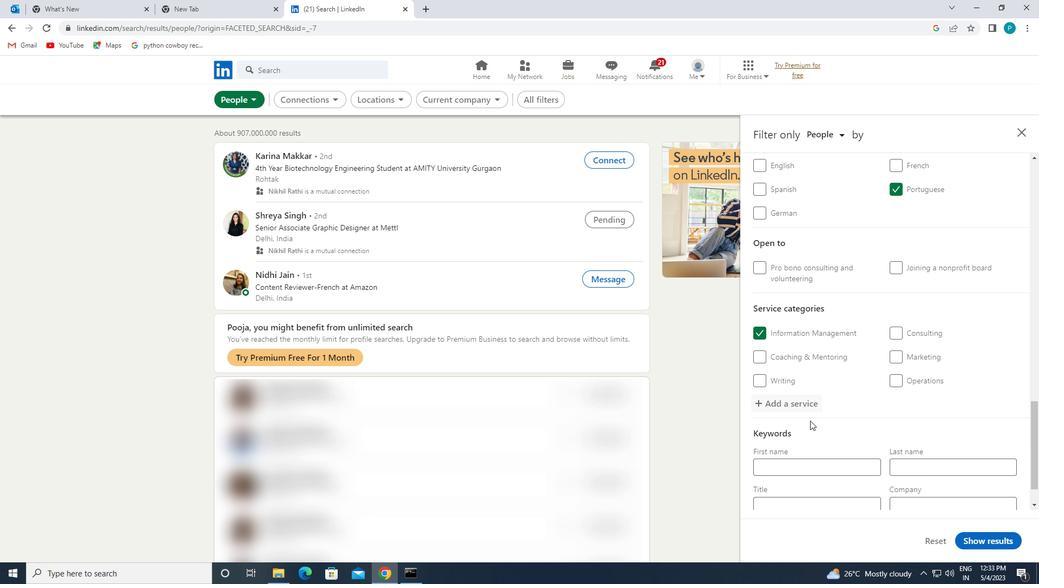 
Action: Mouse scrolled (810, 420) with delta (0, 0)
Screenshot: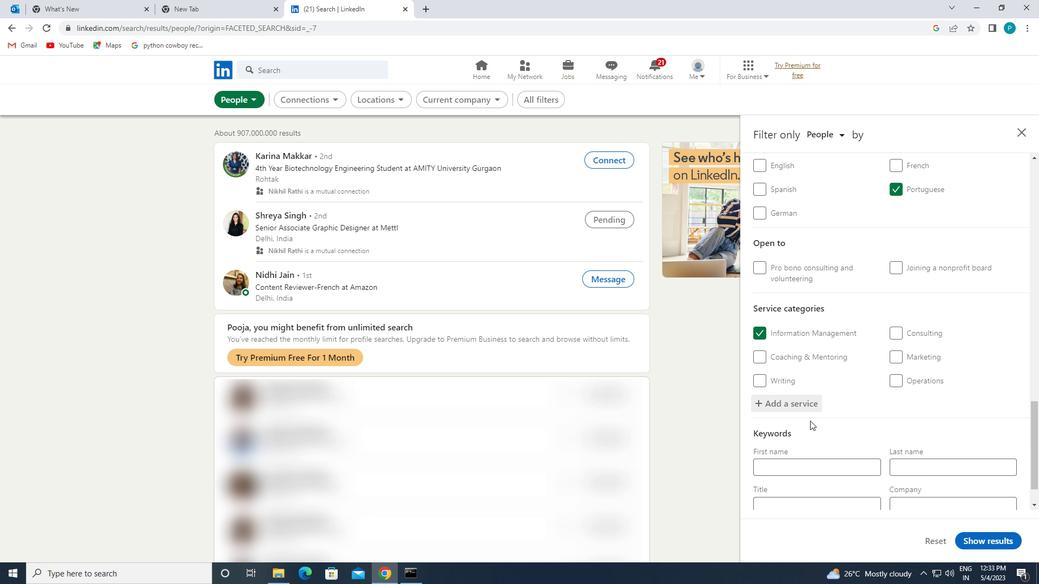 
Action: Mouse moved to (818, 457)
Screenshot: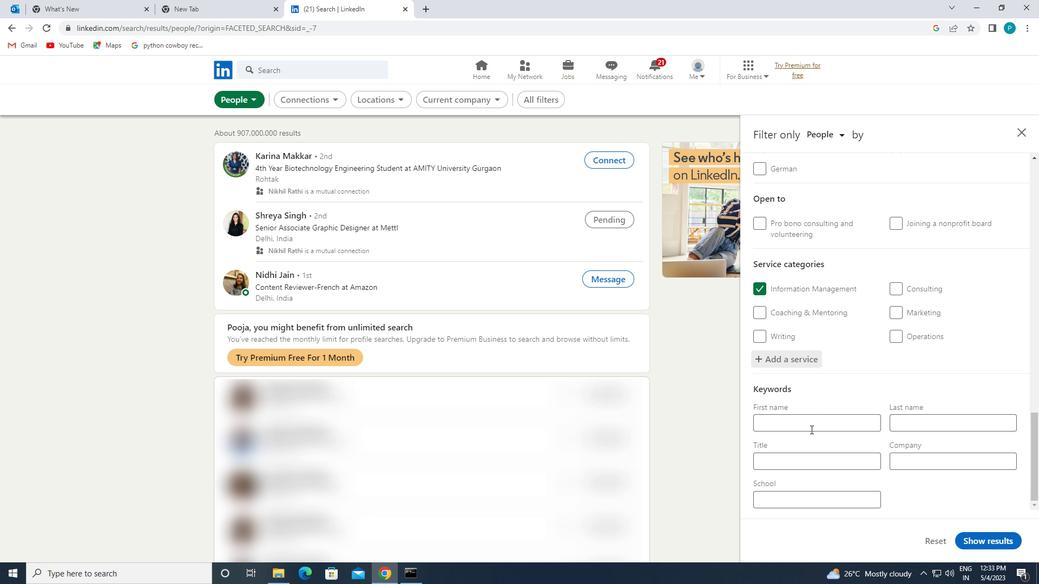 
Action: Mouse pressed left at (818, 457)
Screenshot: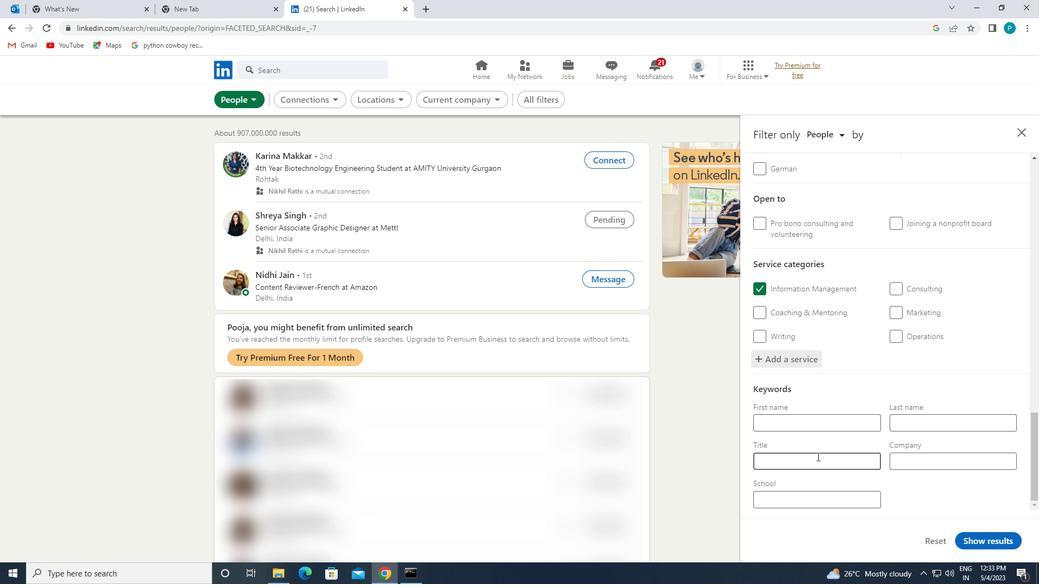 
Action: Key pressed <Key.caps_lock>P<Key.caps_lock>OLITICAL<Key.space><Key.caps_lock>S<Key.caps_lock>CIENTIST
Screenshot: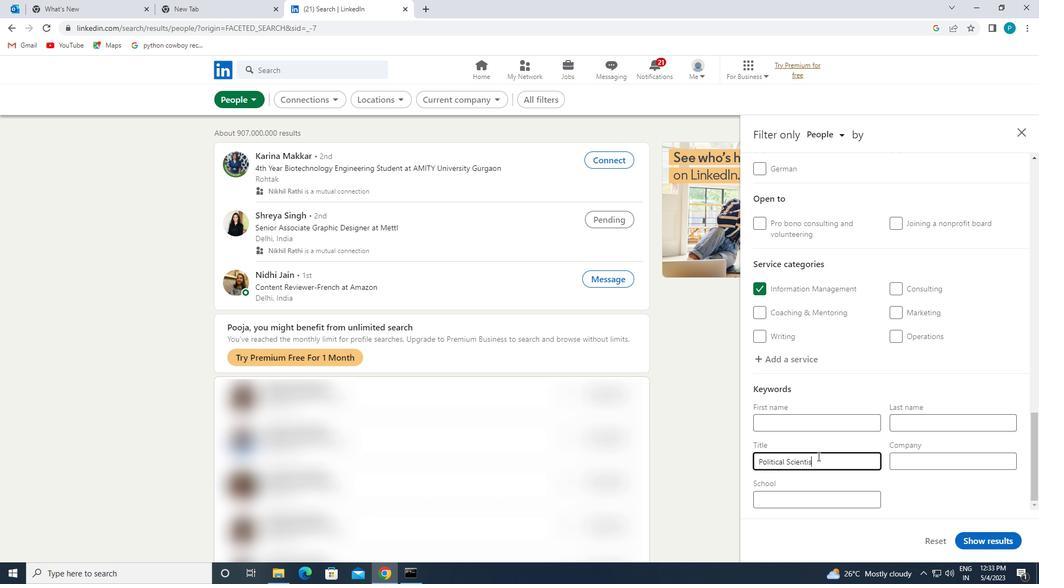 
Action: Mouse moved to (971, 536)
Screenshot: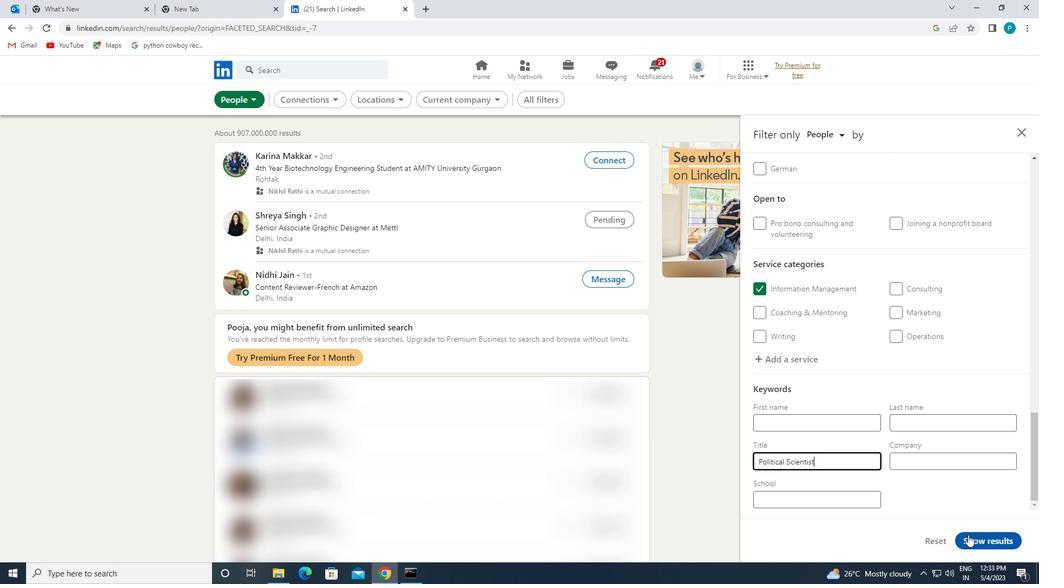 
Action: Mouse pressed left at (971, 536)
Screenshot: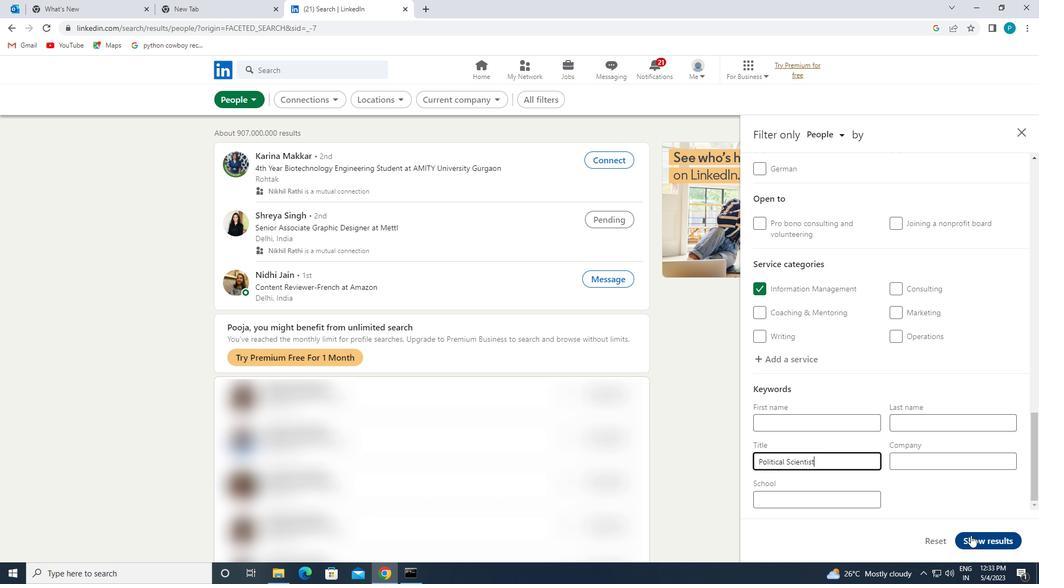 
